 Task: Create a due date automation trigger when advanced on, on the monday after a card is due add fields with custom field "Resume" set to a date not in this week at 11:00 AM.
Action: Mouse moved to (988, 290)
Screenshot: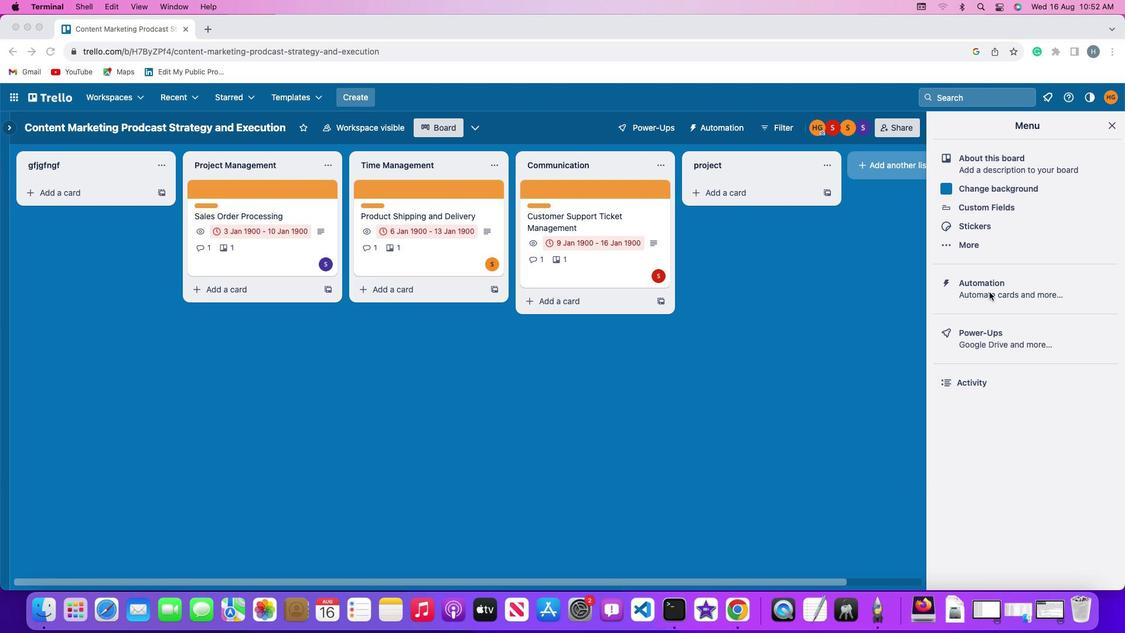 
Action: Mouse pressed left at (988, 290)
Screenshot: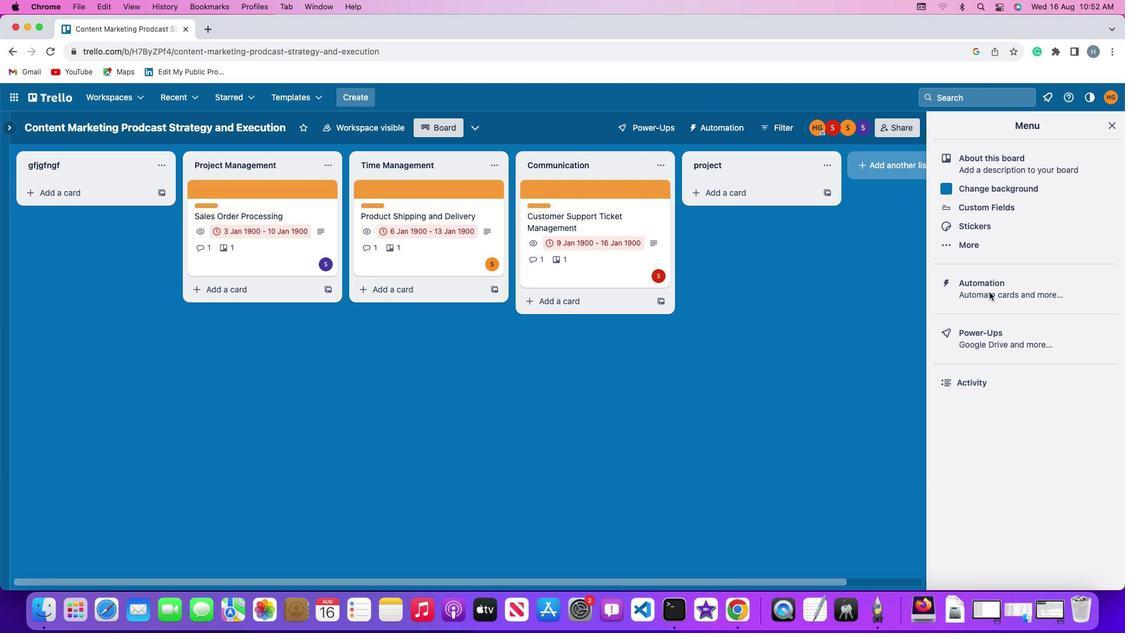 
Action: Mouse pressed left at (988, 290)
Screenshot: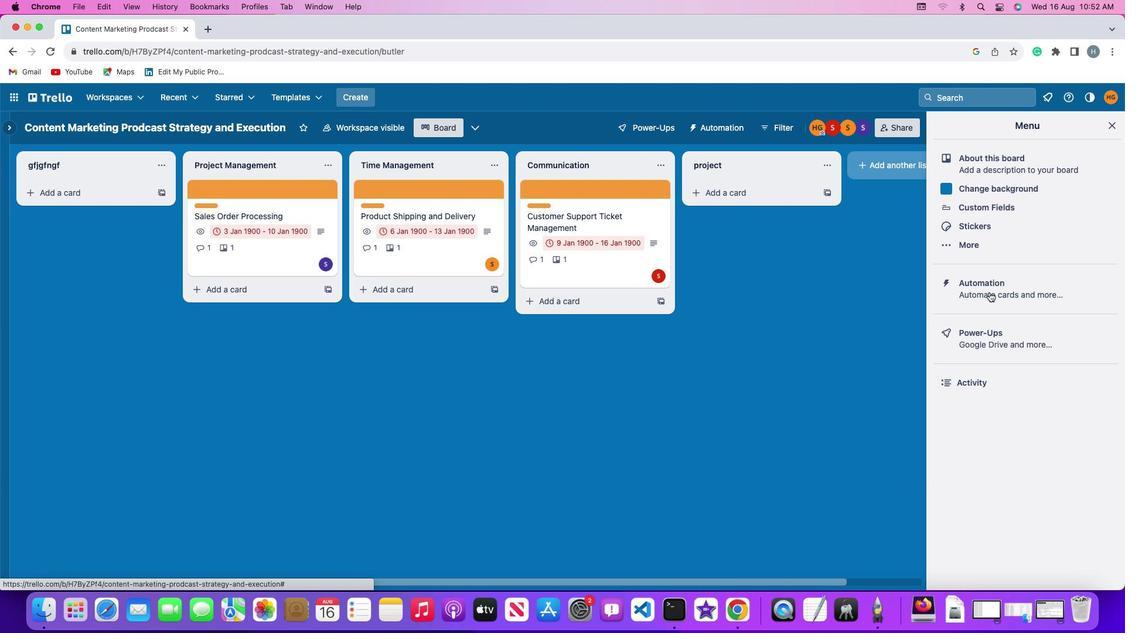 
Action: Mouse moved to (66, 279)
Screenshot: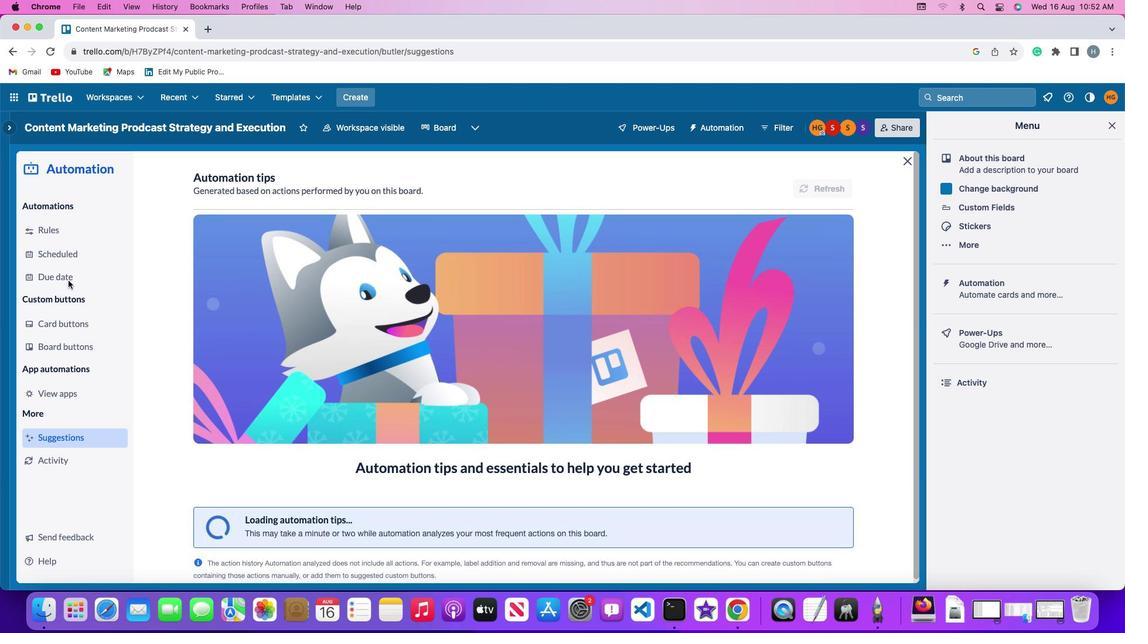 
Action: Mouse pressed left at (66, 279)
Screenshot: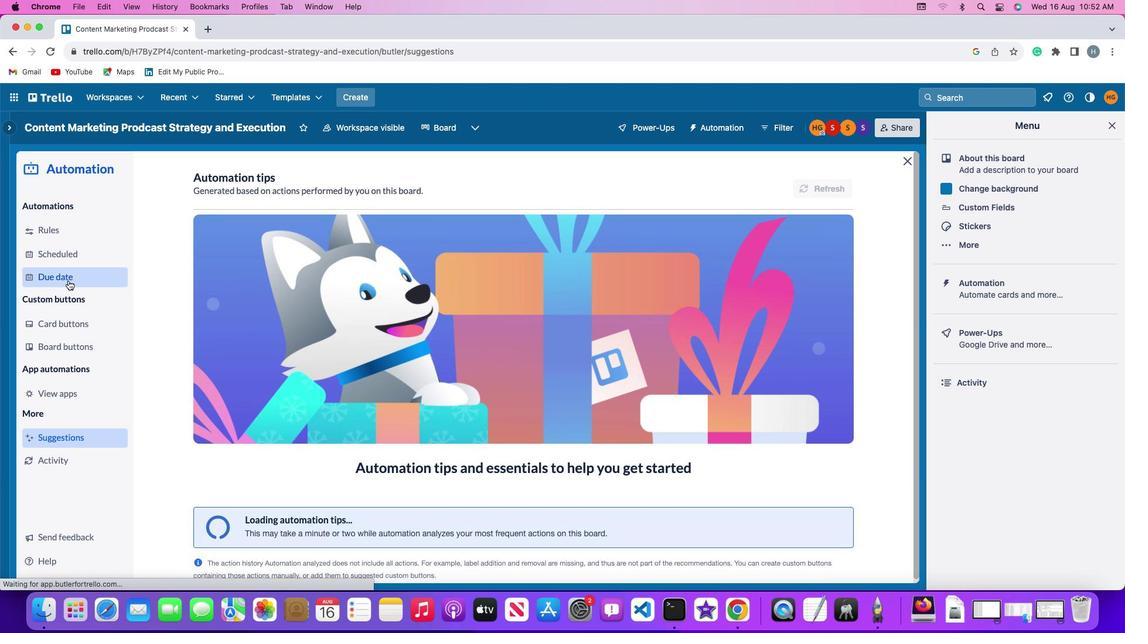 
Action: Mouse moved to (786, 175)
Screenshot: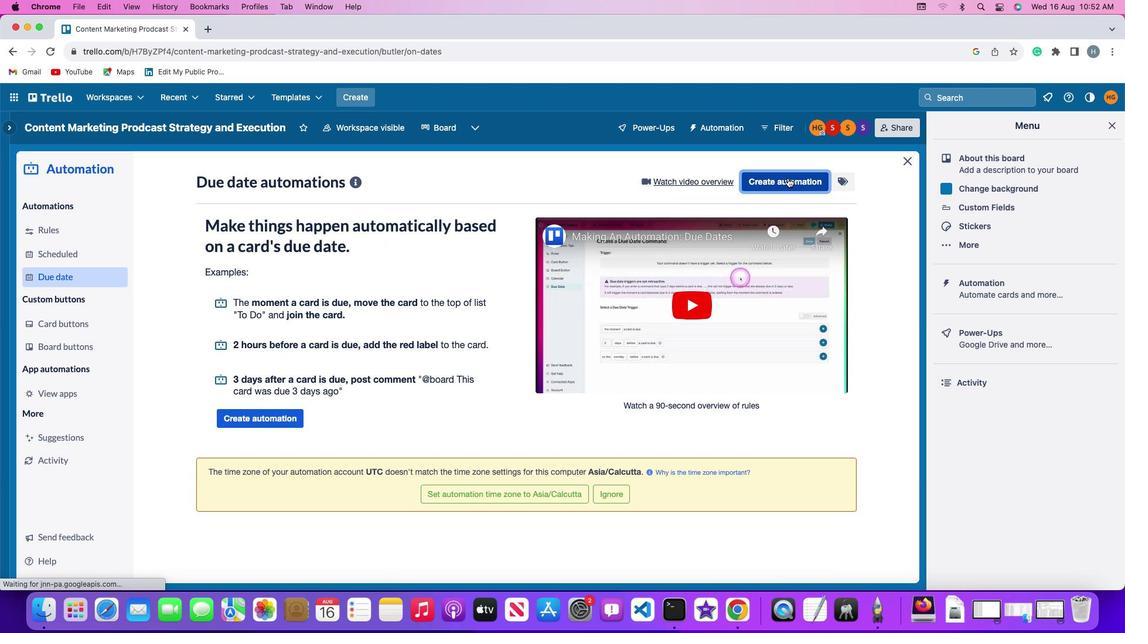 
Action: Mouse pressed left at (786, 175)
Screenshot: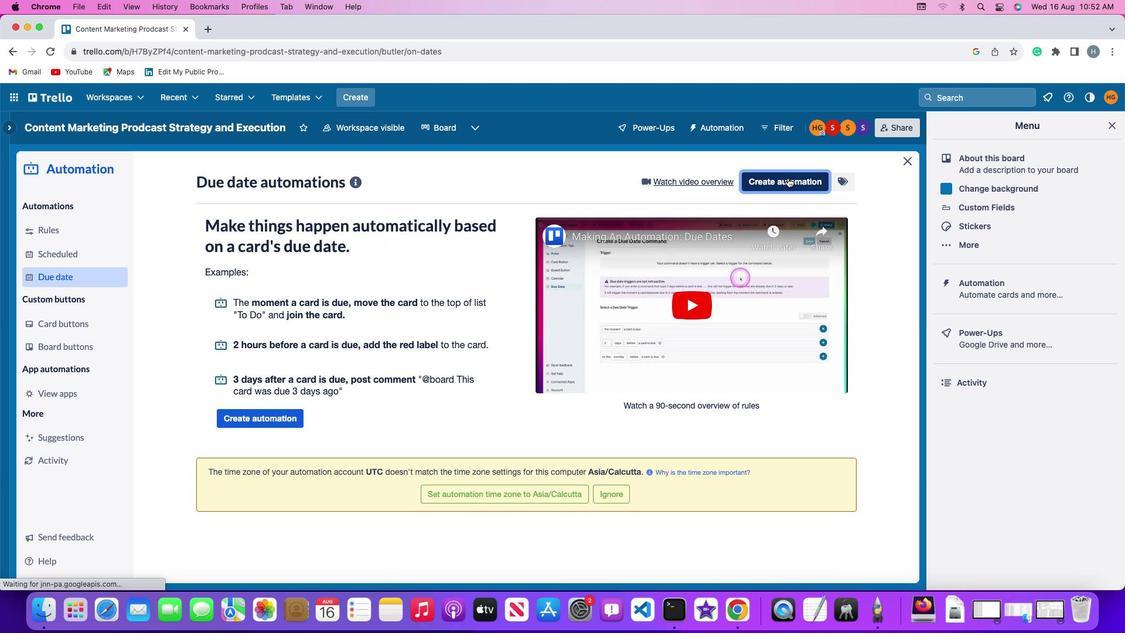 
Action: Mouse moved to (231, 298)
Screenshot: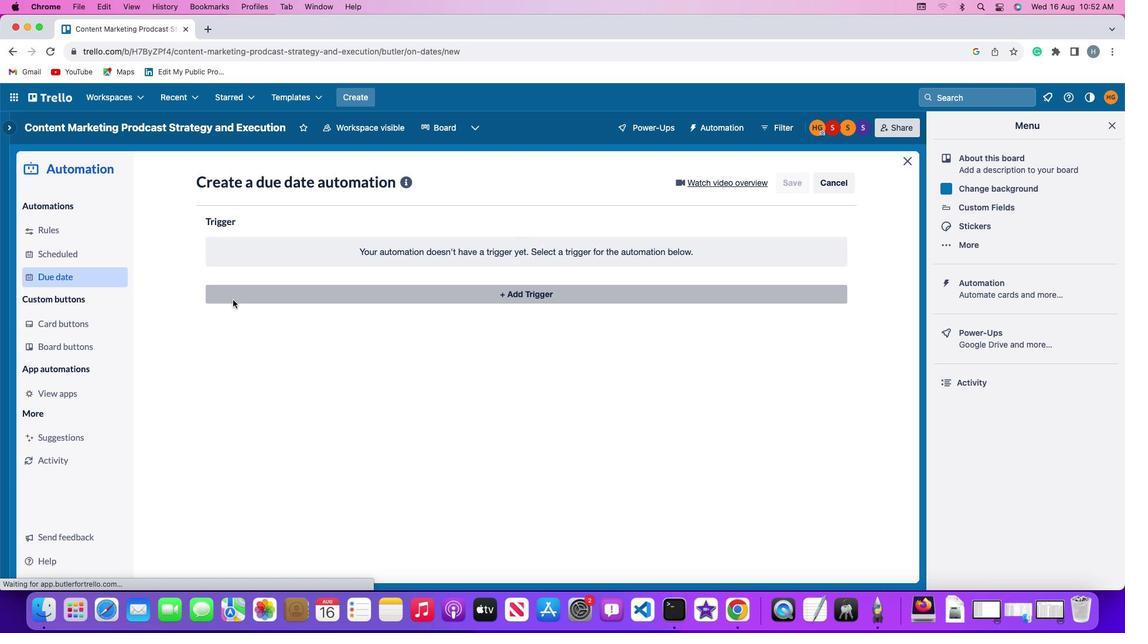 
Action: Mouse pressed left at (231, 298)
Screenshot: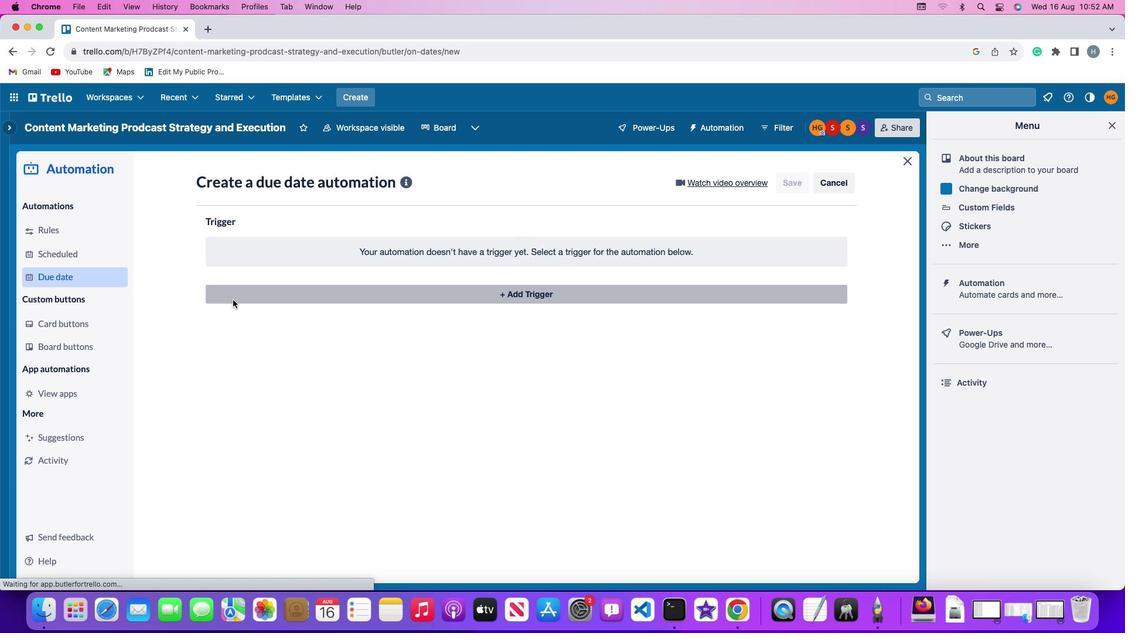 
Action: Mouse moved to (258, 515)
Screenshot: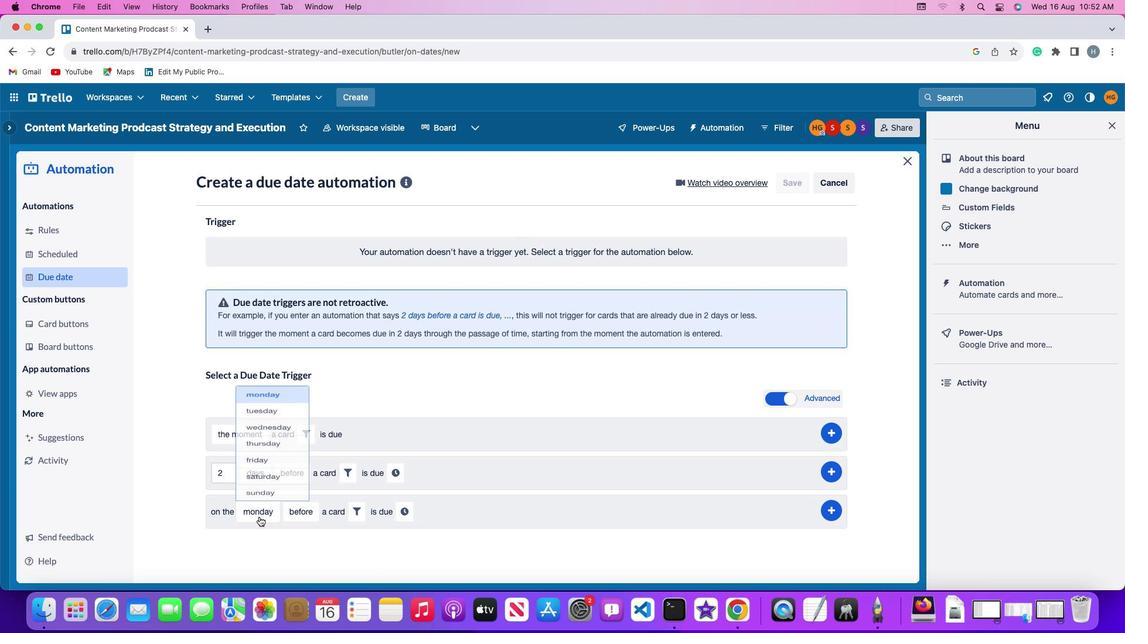 
Action: Mouse pressed left at (258, 515)
Screenshot: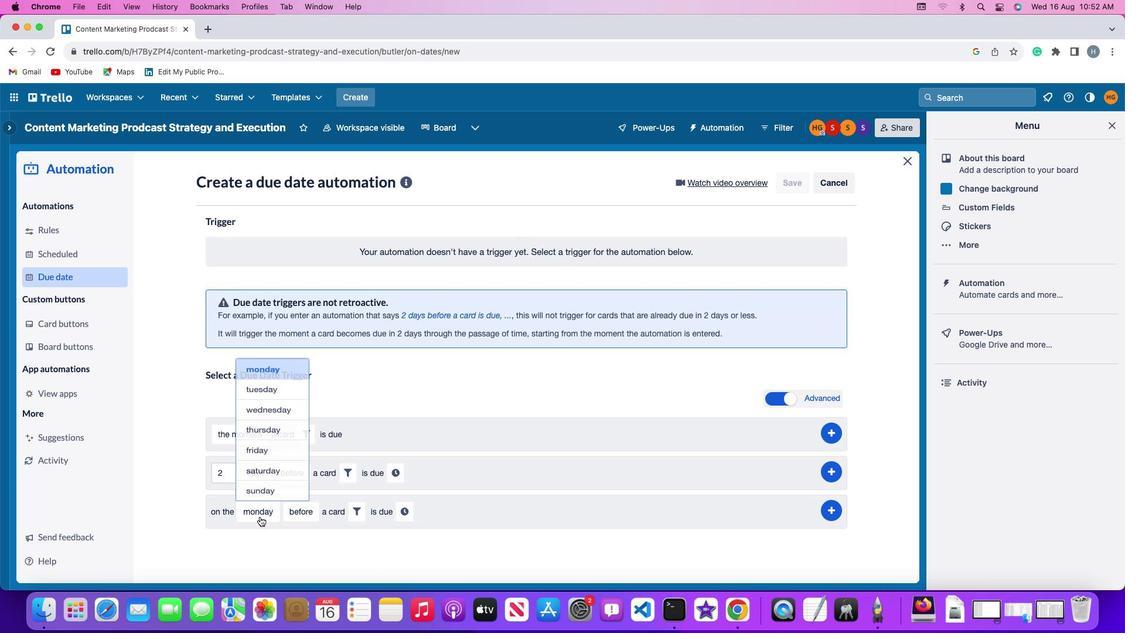 
Action: Mouse moved to (265, 343)
Screenshot: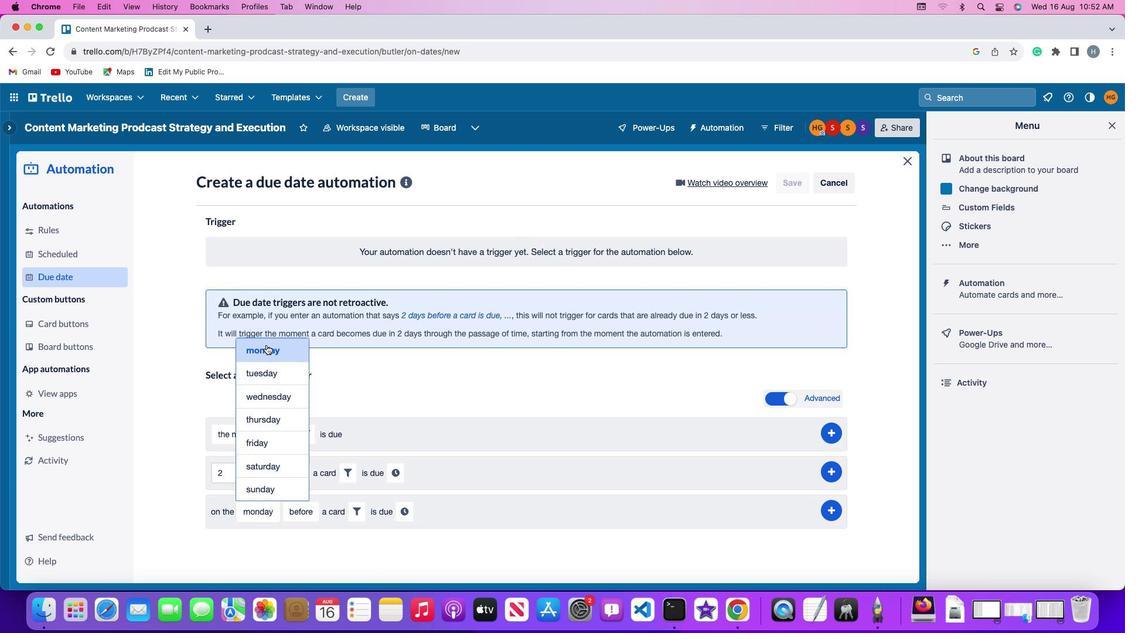 
Action: Mouse pressed left at (265, 343)
Screenshot: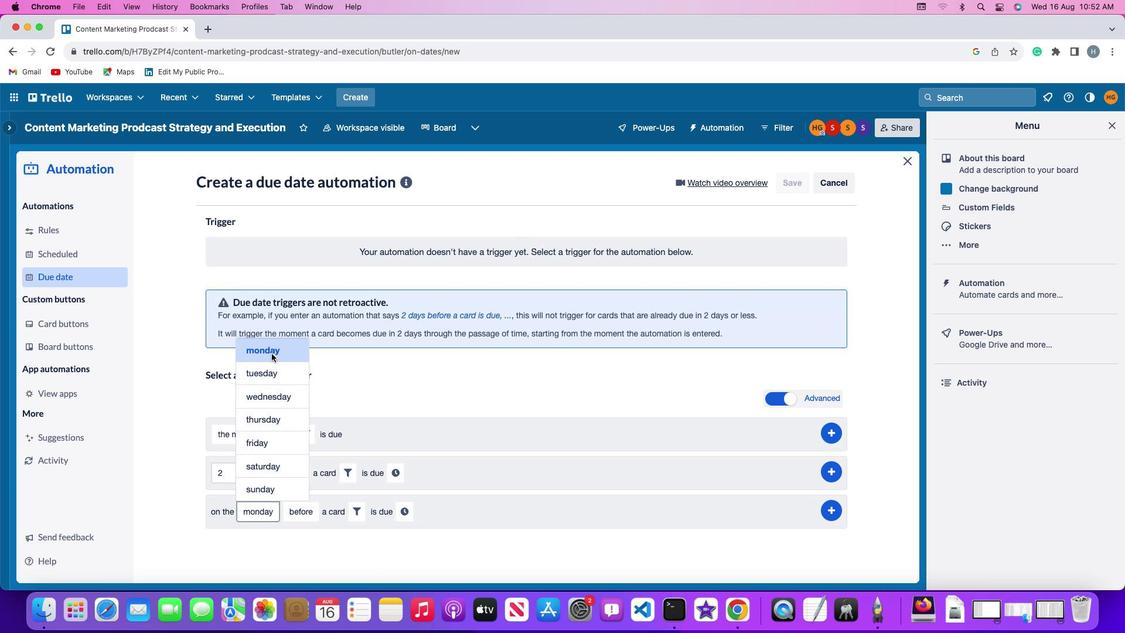 
Action: Mouse moved to (306, 503)
Screenshot: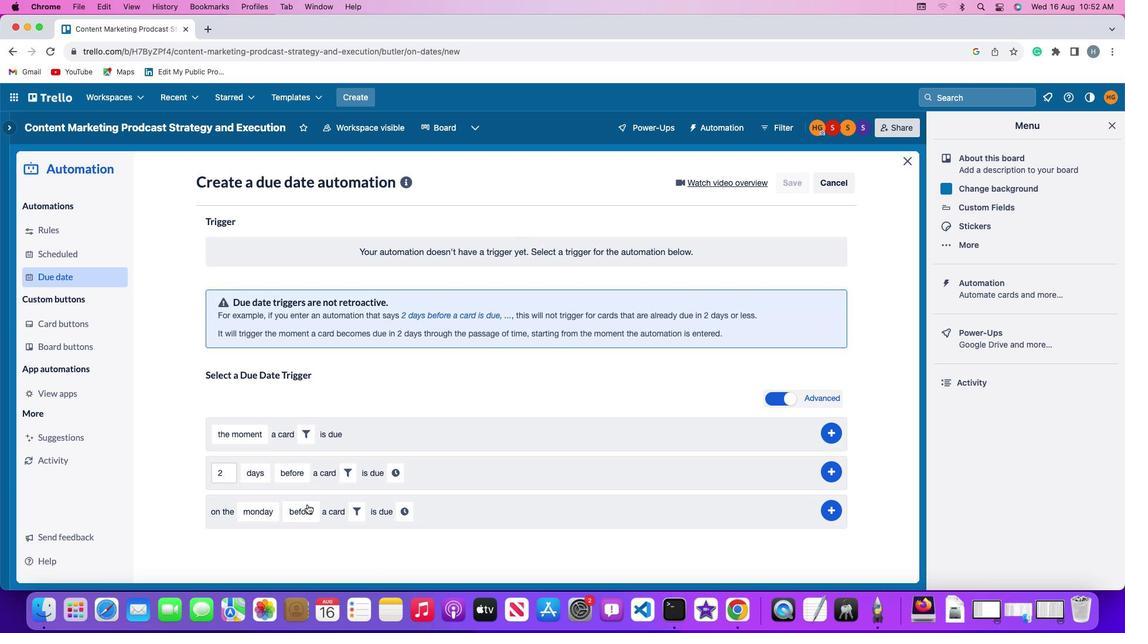 
Action: Mouse pressed left at (306, 503)
Screenshot: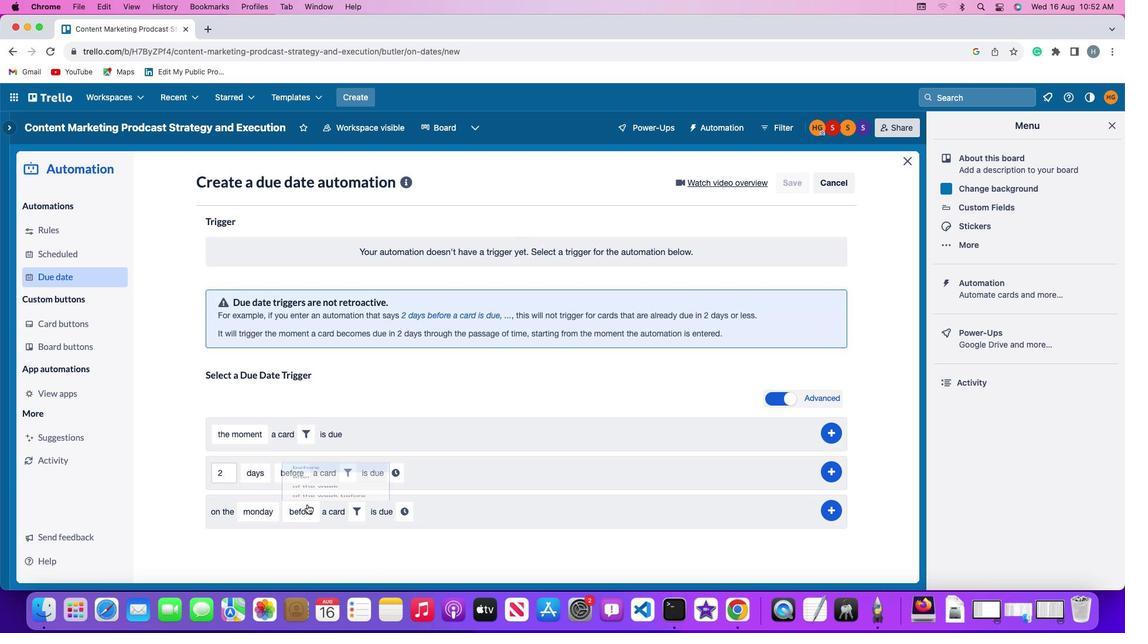 
Action: Mouse moved to (321, 442)
Screenshot: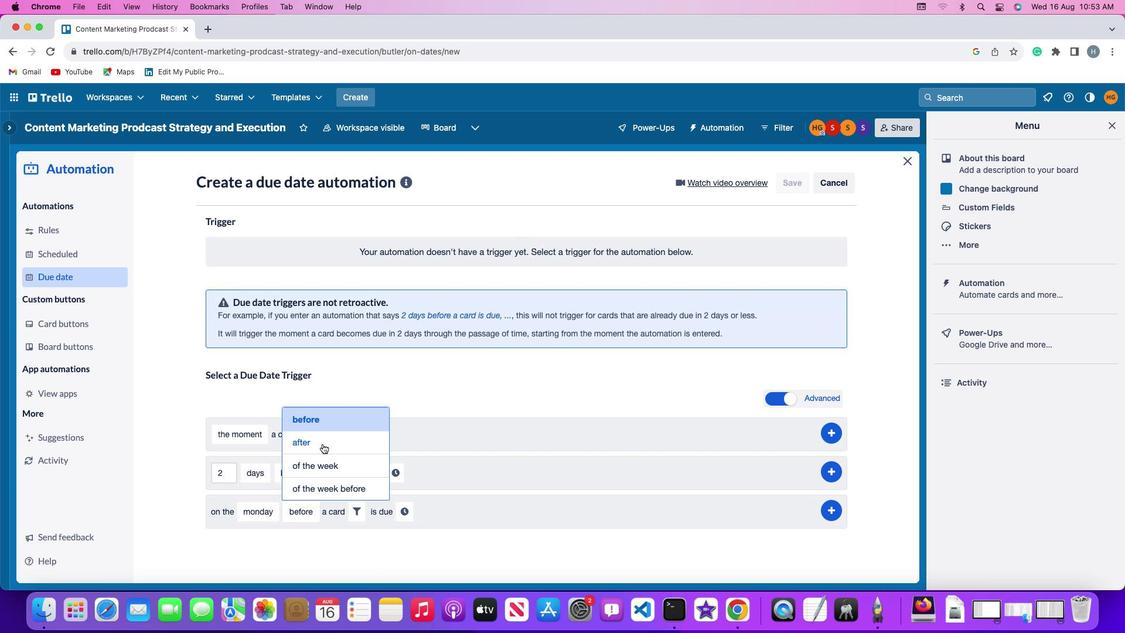 
Action: Mouse pressed left at (321, 442)
Screenshot: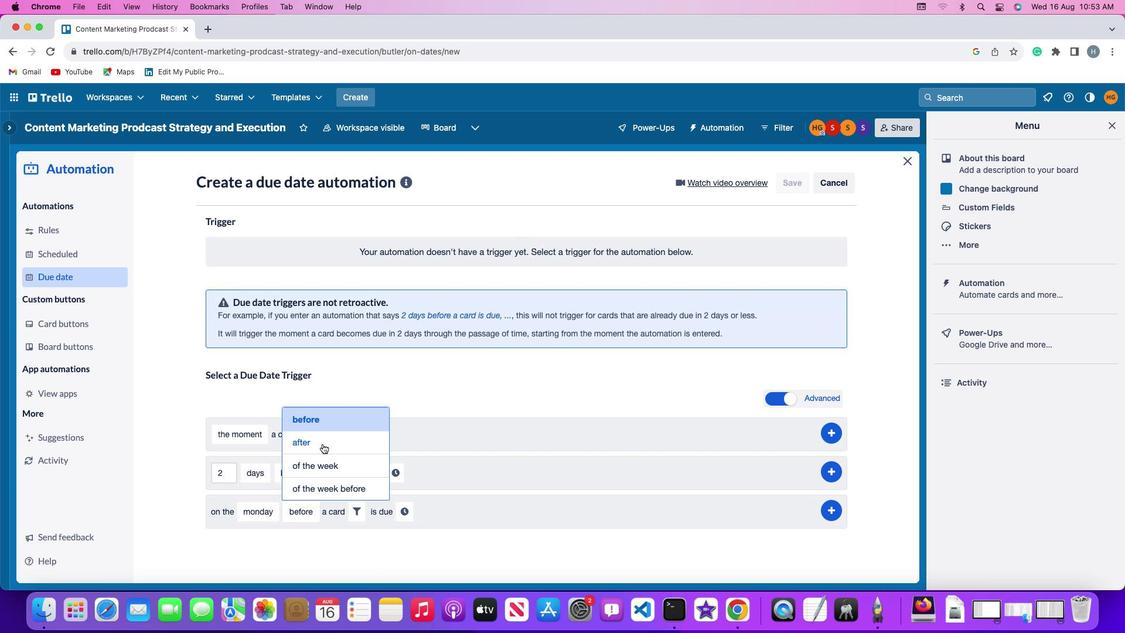 
Action: Mouse moved to (348, 511)
Screenshot: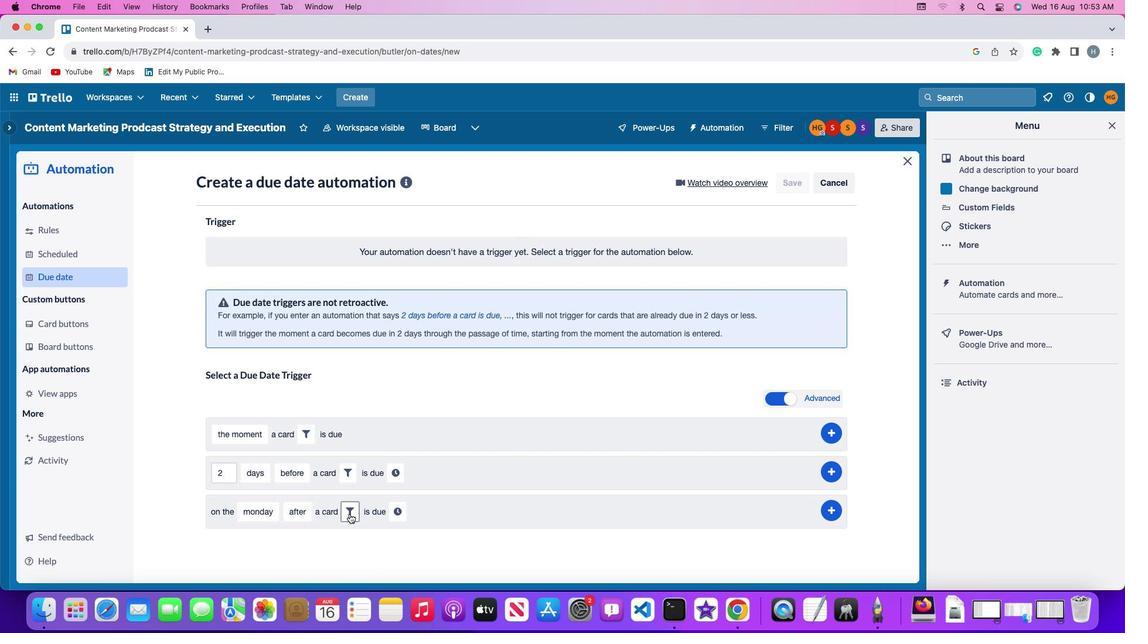 
Action: Mouse pressed left at (348, 511)
Screenshot: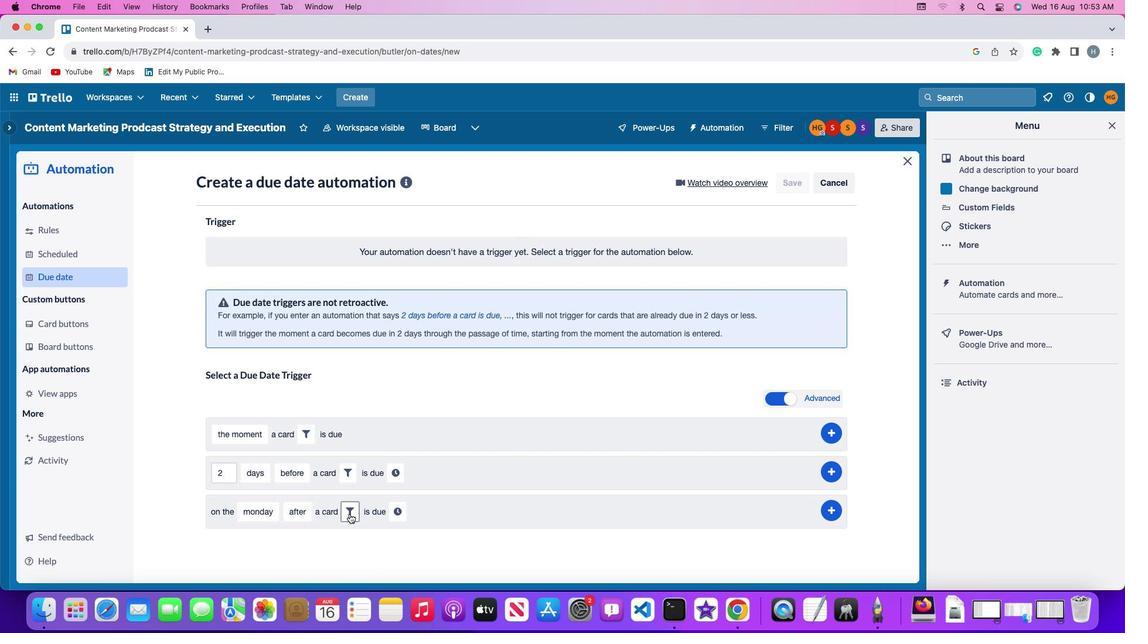 
Action: Mouse moved to (536, 553)
Screenshot: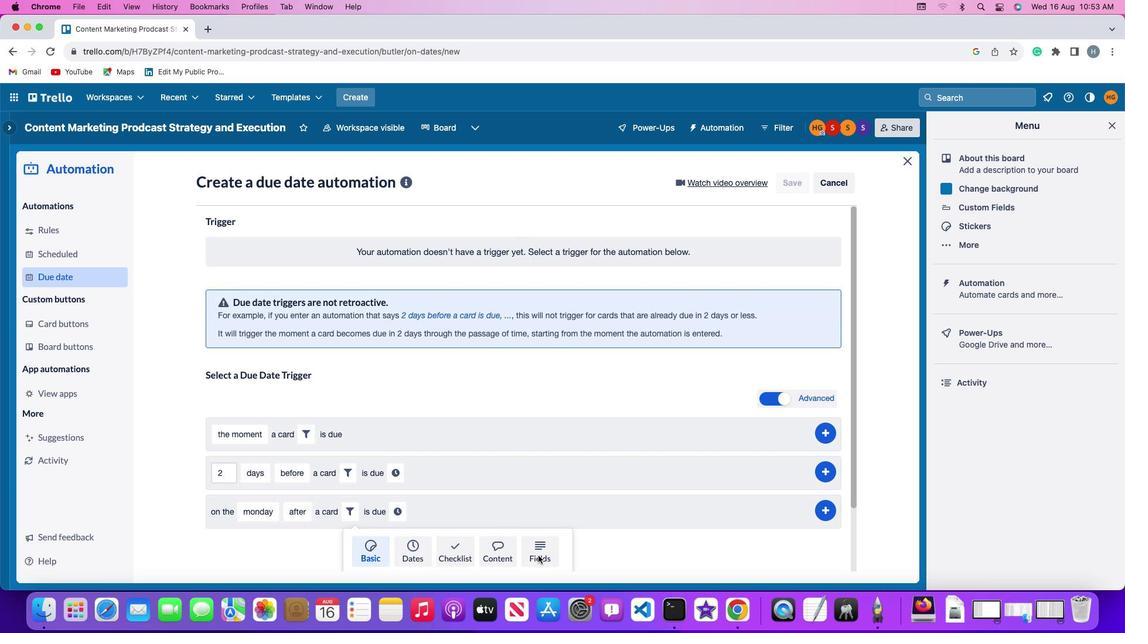 
Action: Mouse pressed left at (536, 553)
Screenshot: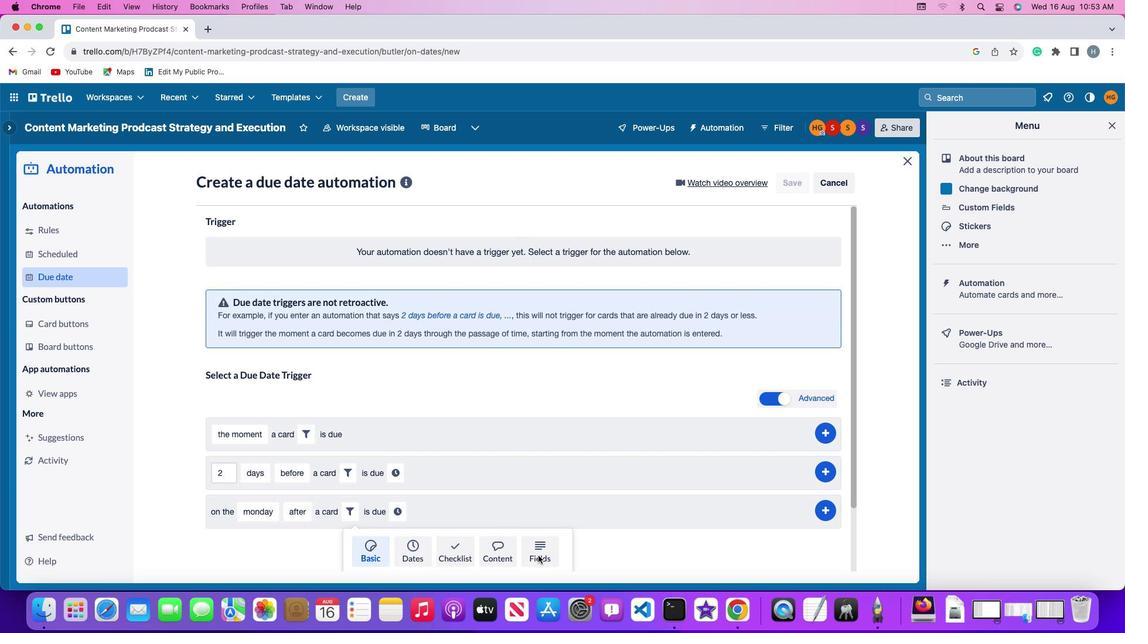 
Action: Mouse moved to (309, 548)
Screenshot: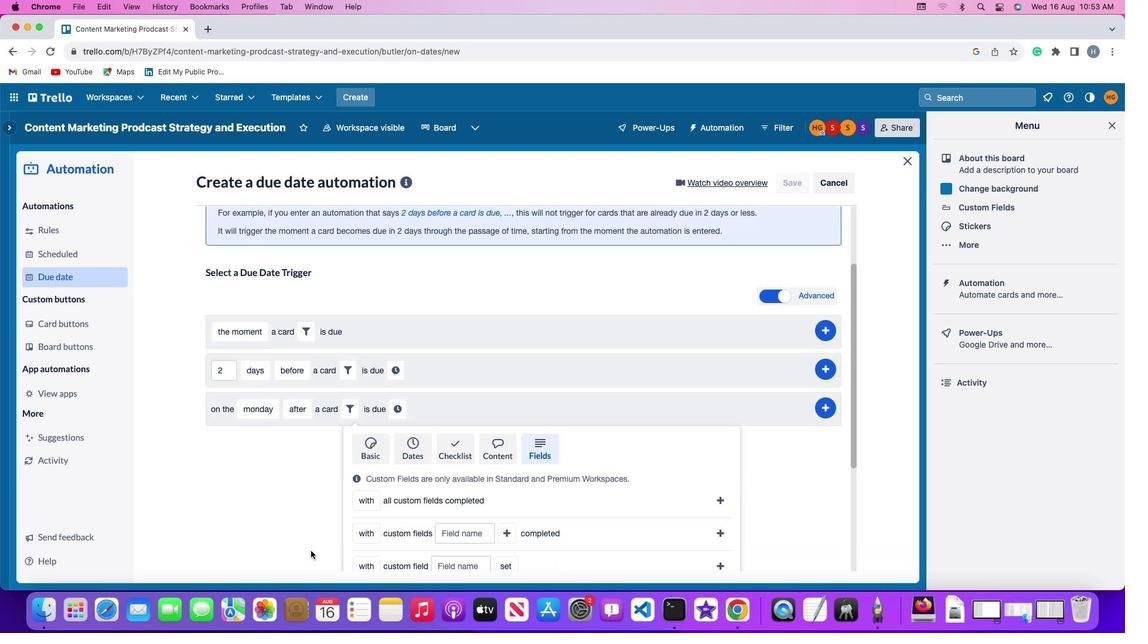 
Action: Mouse scrolled (309, 548) with delta (-1, -1)
Screenshot: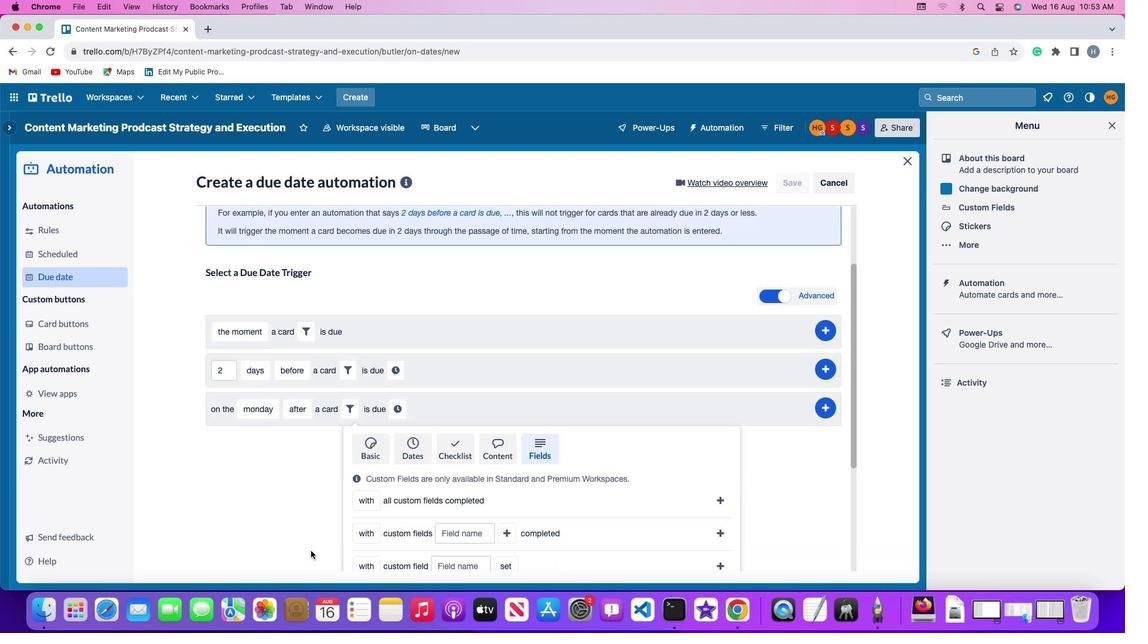
Action: Mouse scrolled (309, 548) with delta (-1, -1)
Screenshot: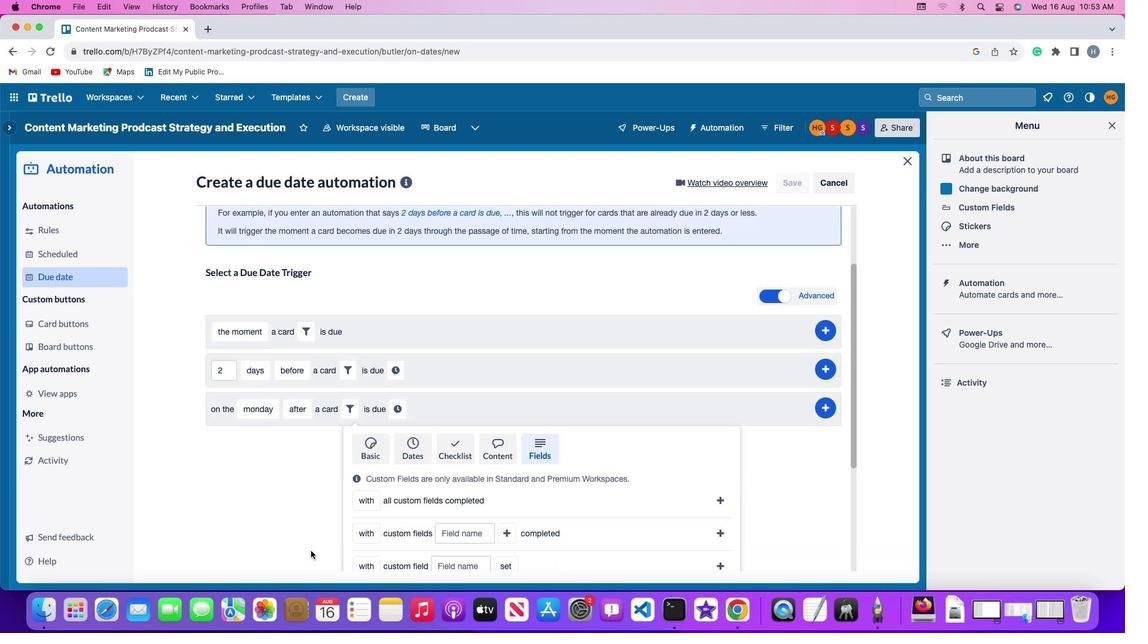 
Action: Mouse scrolled (309, 548) with delta (-1, -2)
Screenshot: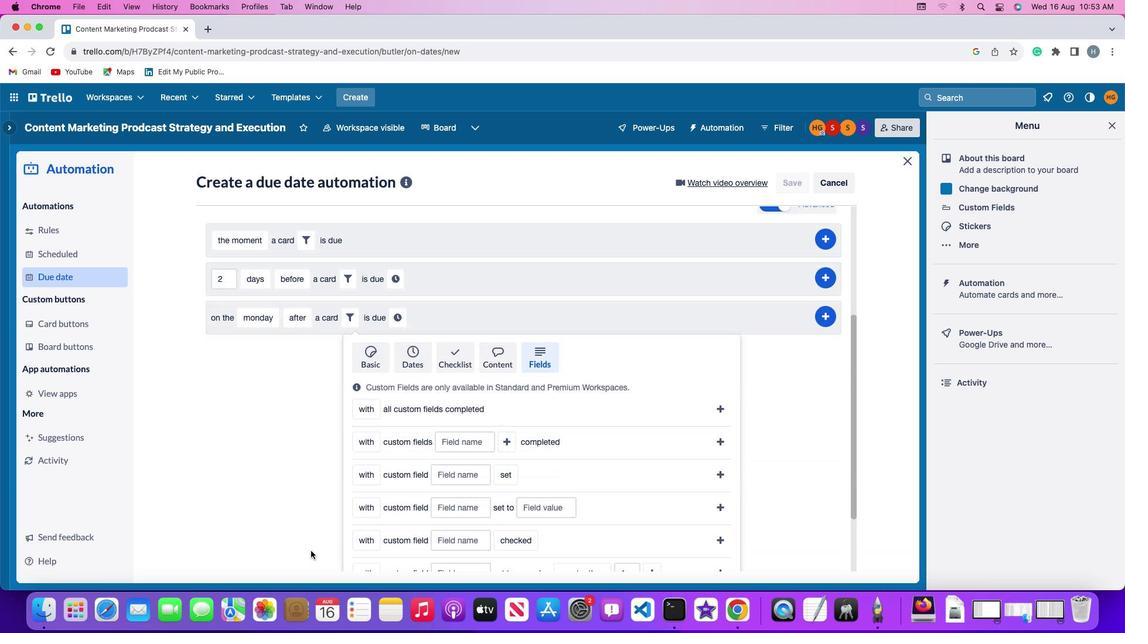 
Action: Mouse scrolled (309, 548) with delta (-1, -4)
Screenshot: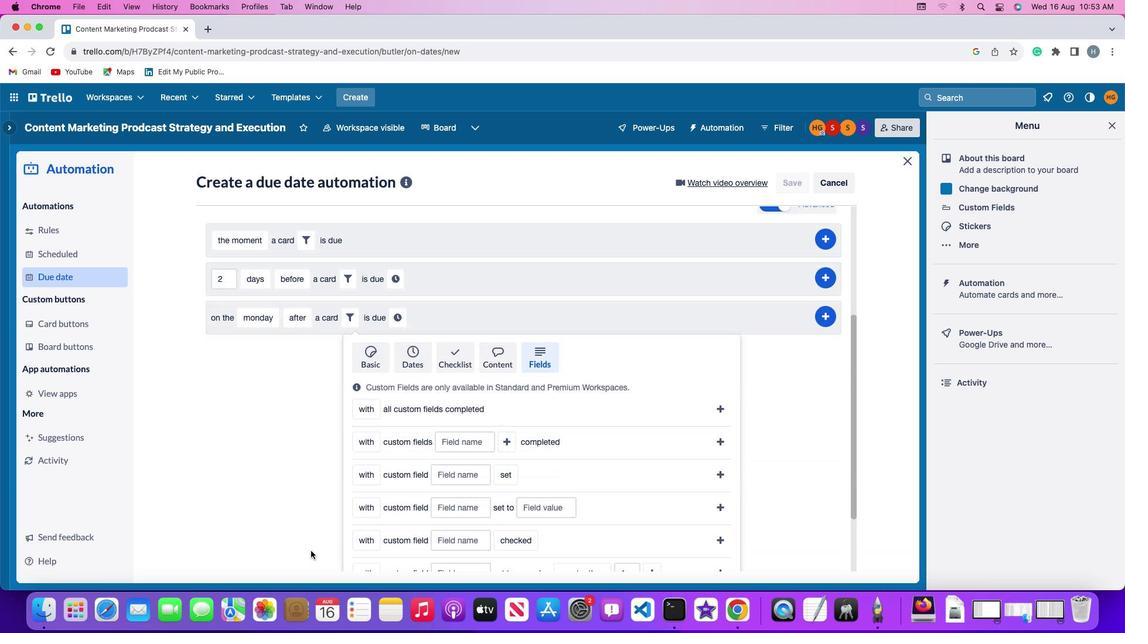 
Action: Mouse scrolled (309, 548) with delta (-1, -4)
Screenshot: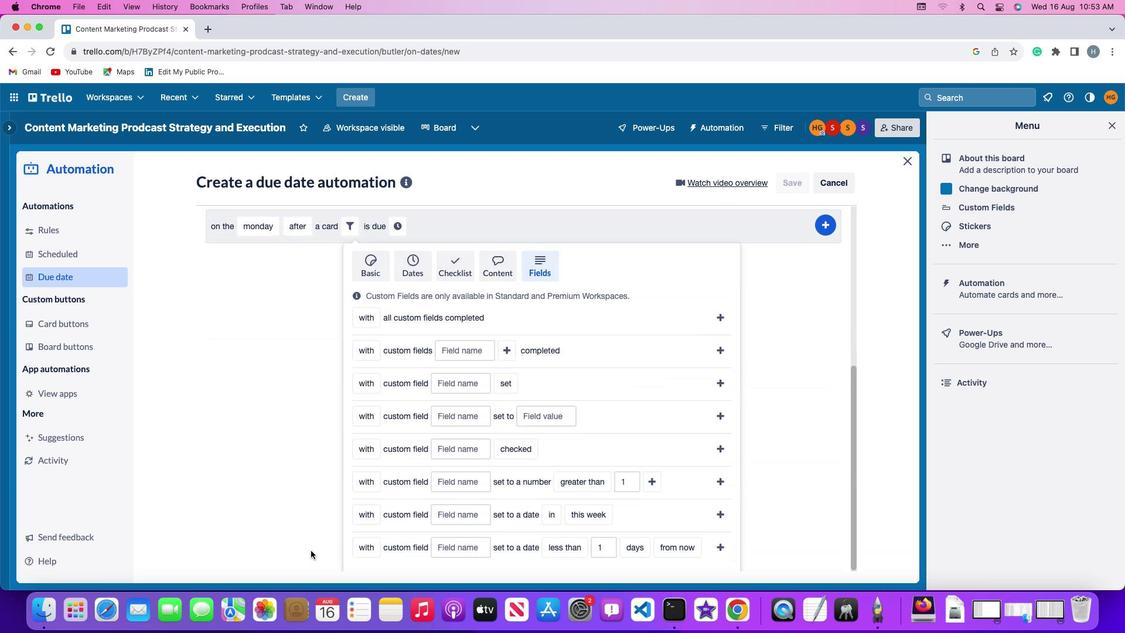 
Action: Mouse scrolled (309, 548) with delta (-1, -1)
Screenshot: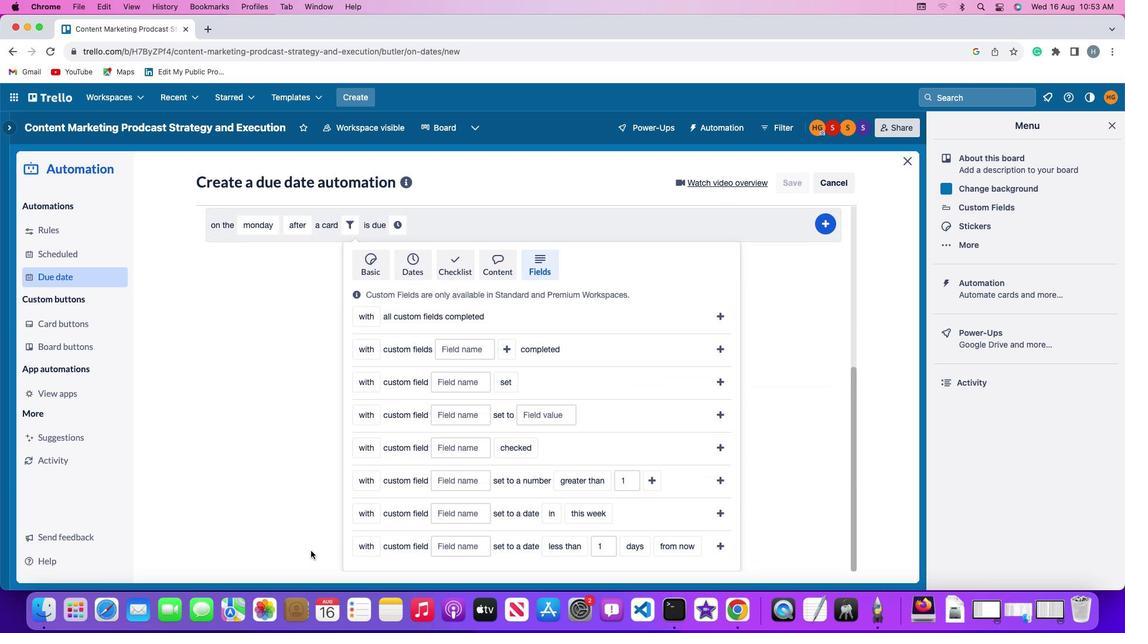 
Action: Mouse scrolled (309, 548) with delta (-1, -1)
Screenshot: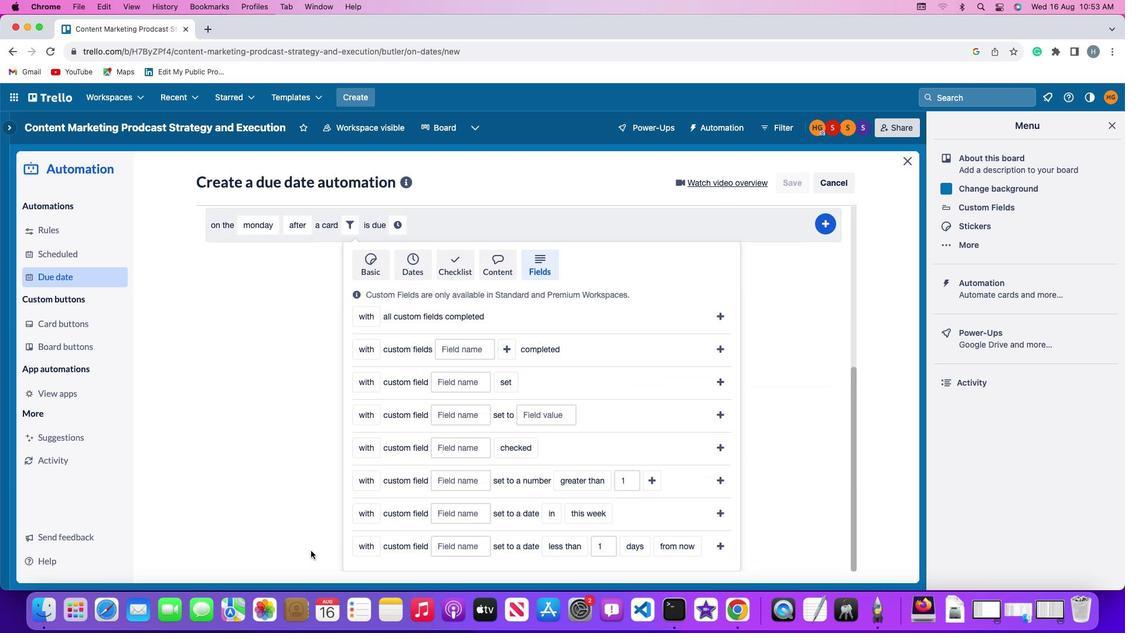 
Action: Mouse scrolled (309, 548) with delta (-1, -2)
Screenshot: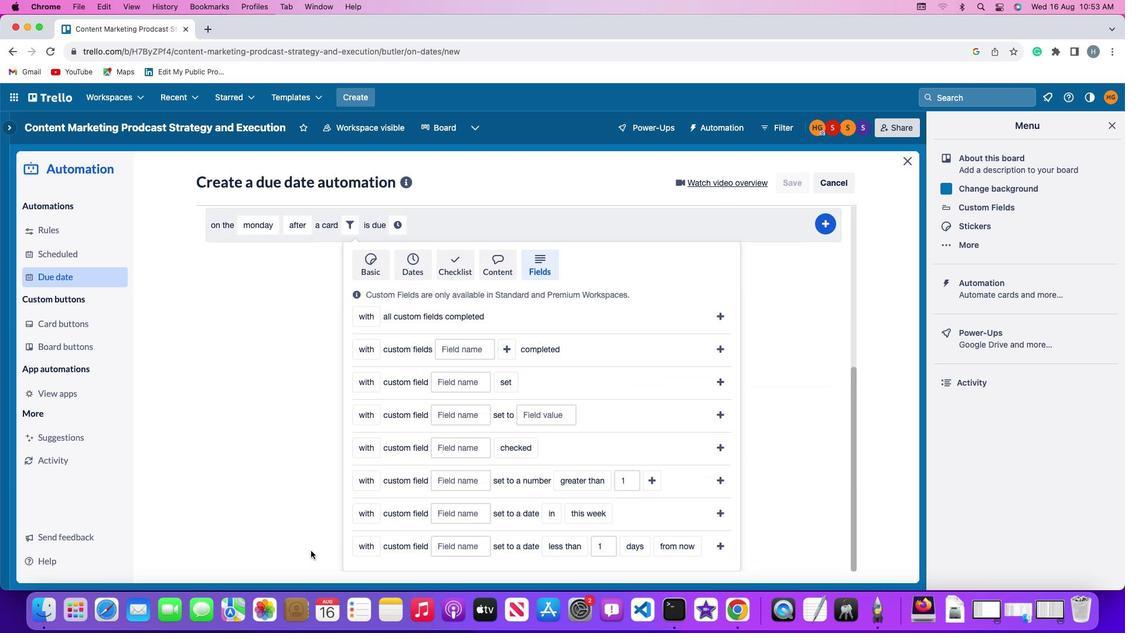 
Action: Mouse scrolled (309, 548) with delta (-1, -3)
Screenshot: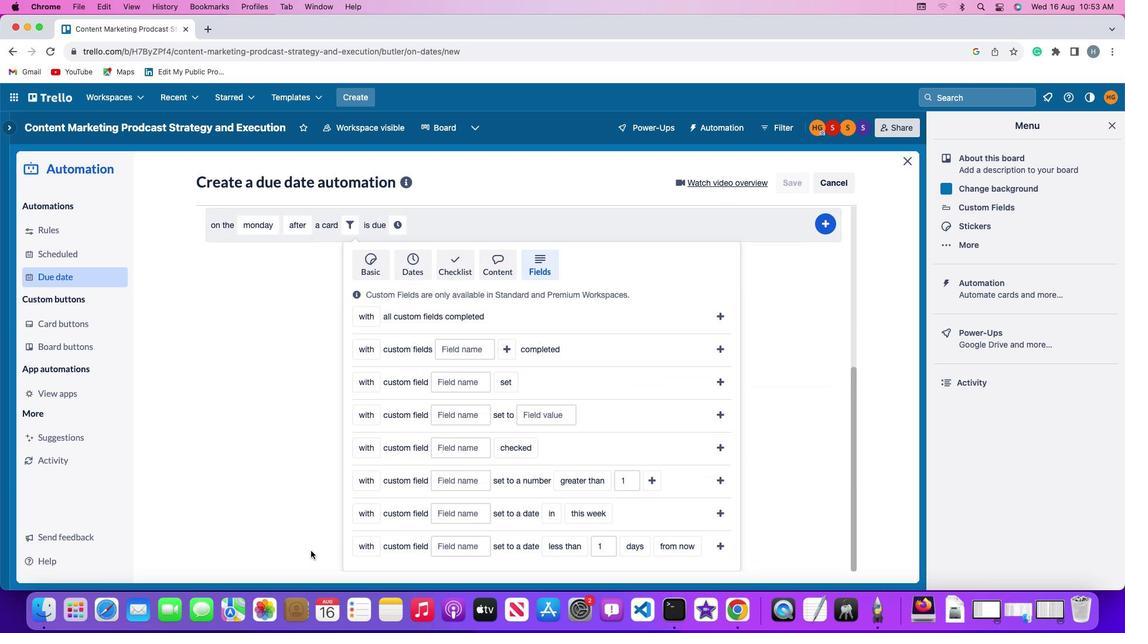 
Action: Mouse scrolled (309, 548) with delta (-1, -1)
Screenshot: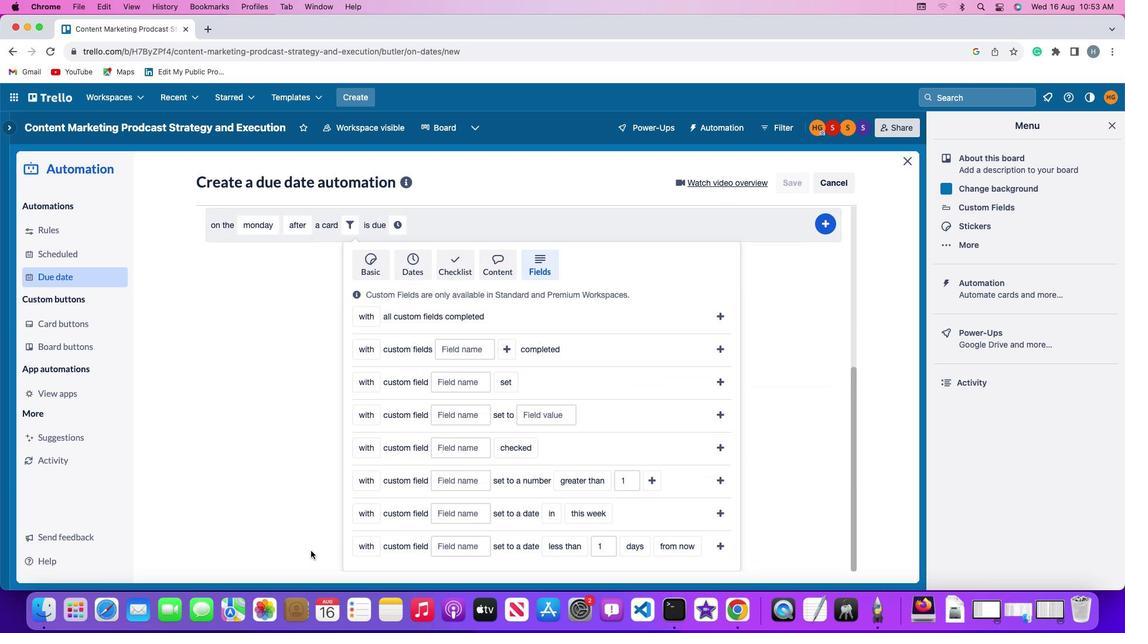 
Action: Mouse scrolled (309, 548) with delta (-1, -1)
Screenshot: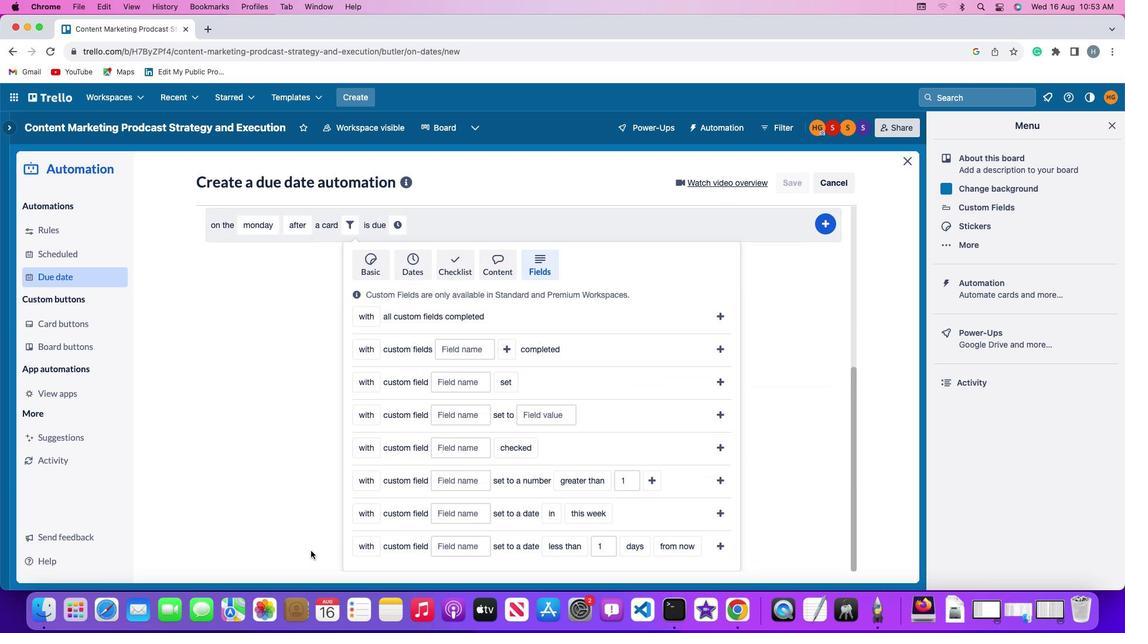 
Action: Mouse scrolled (309, 548) with delta (-1, -2)
Screenshot: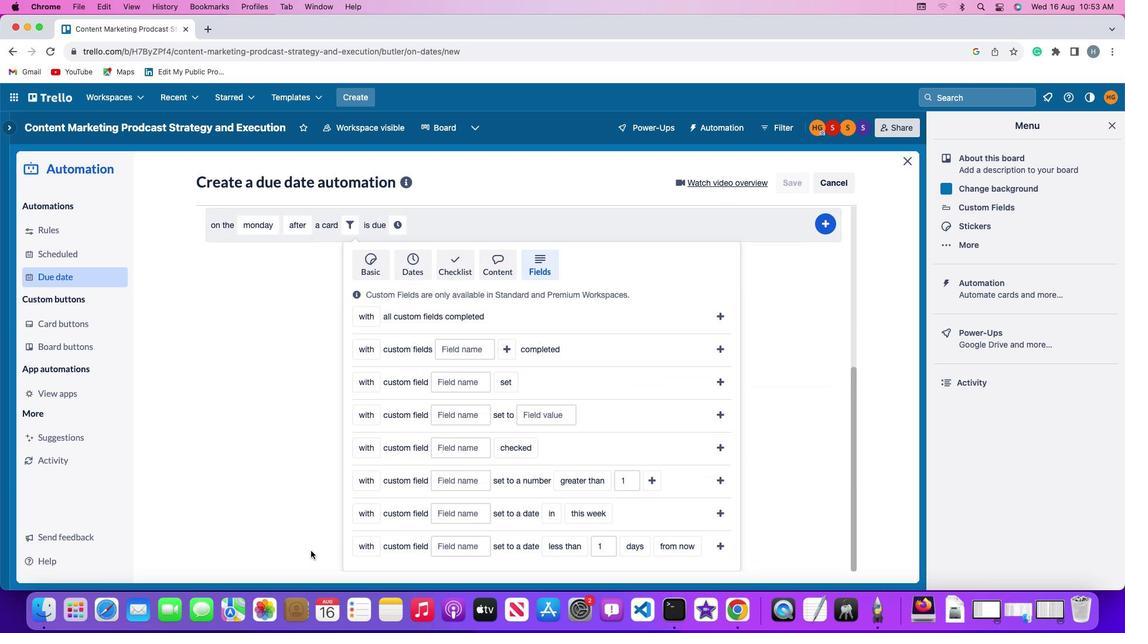 
Action: Mouse moved to (373, 509)
Screenshot: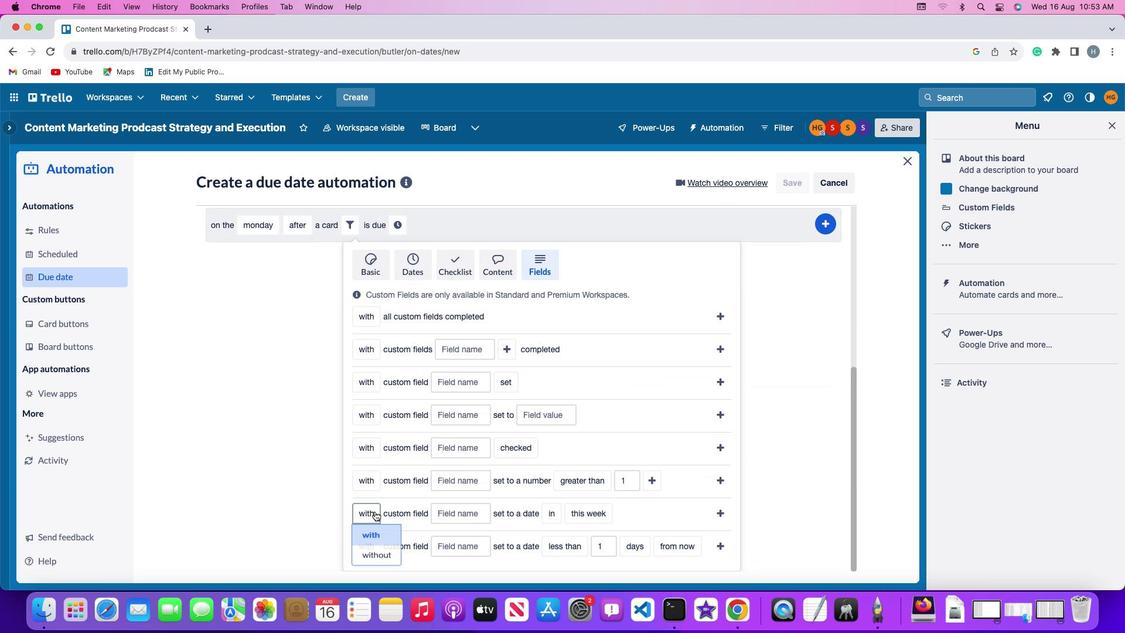 
Action: Mouse pressed left at (373, 509)
Screenshot: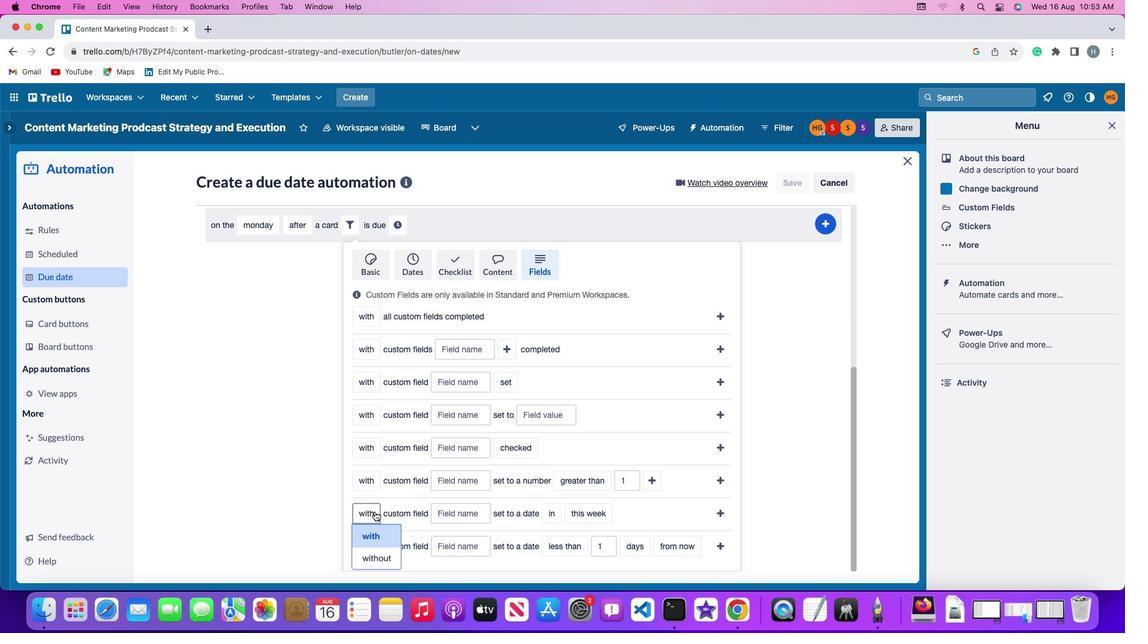 
Action: Mouse moved to (371, 534)
Screenshot: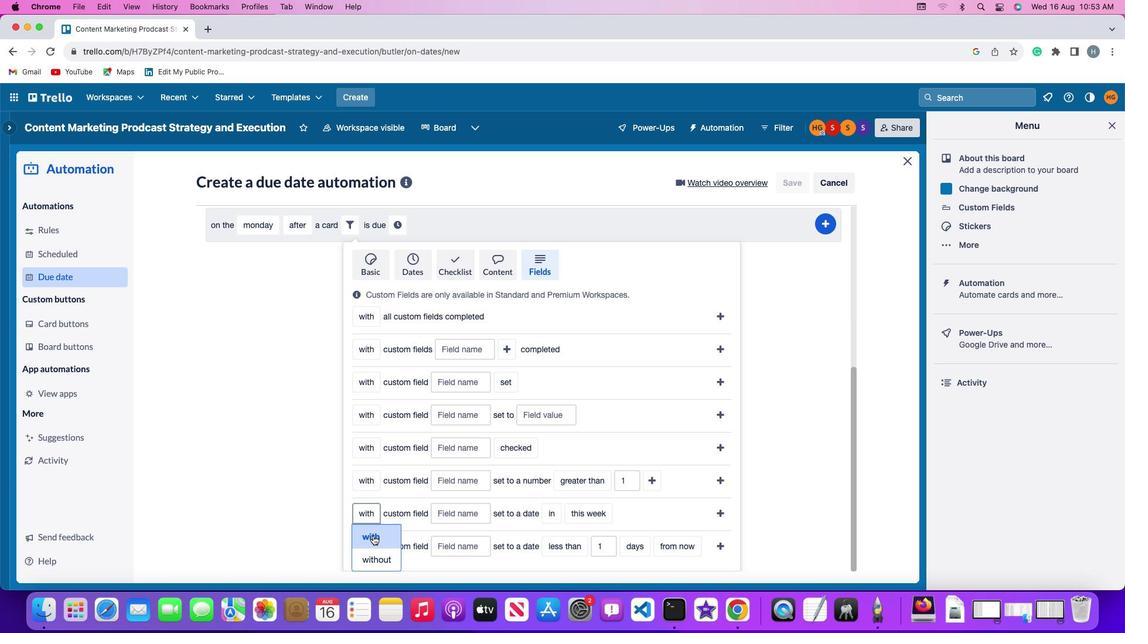 
Action: Mouse pressed left at (371, 534)
Screenshot: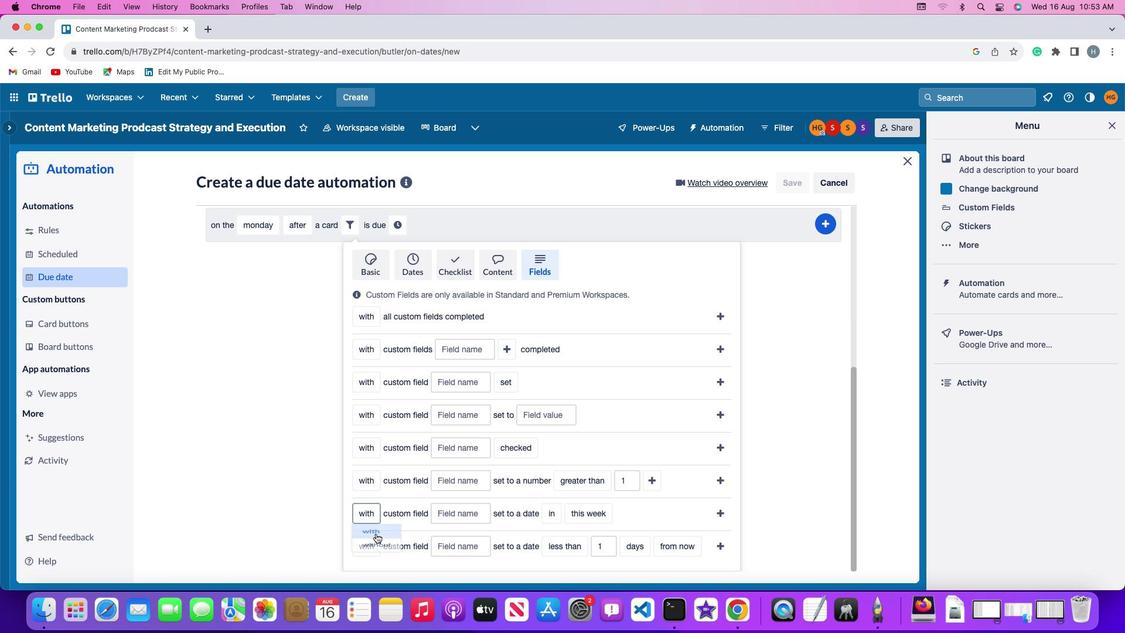 
Action: Mouse moved to (442, 516)
Screenshot: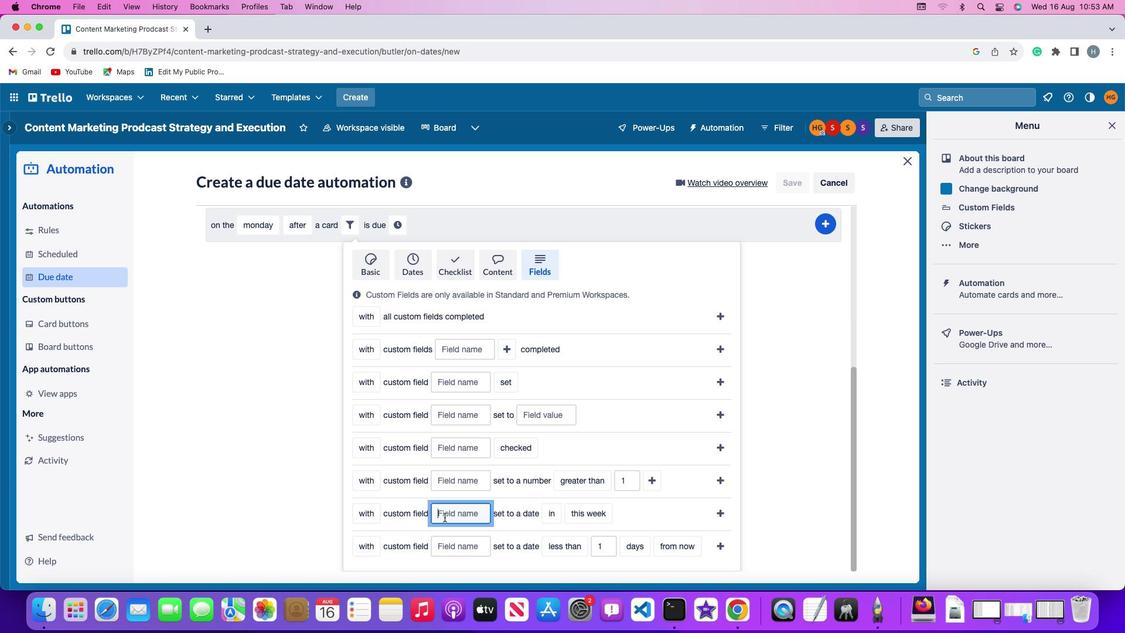 
Action: Mouse pressed left at (442, 516)
Screenshot: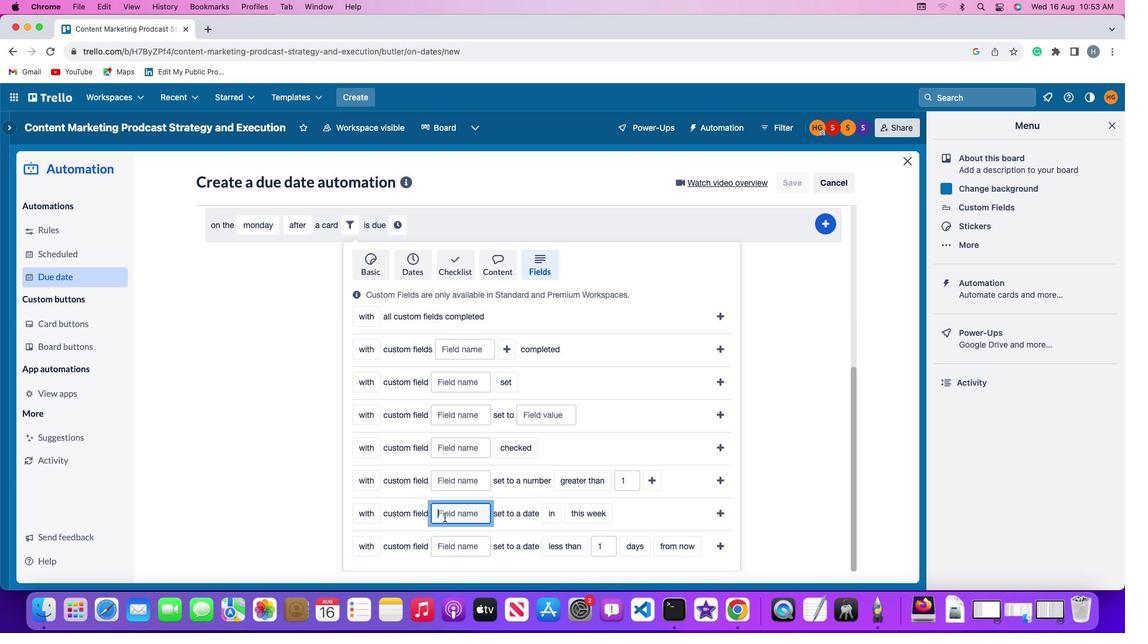 
Action: Key pressed Key.shift'R''e''s''u''m''e'
Screenshot: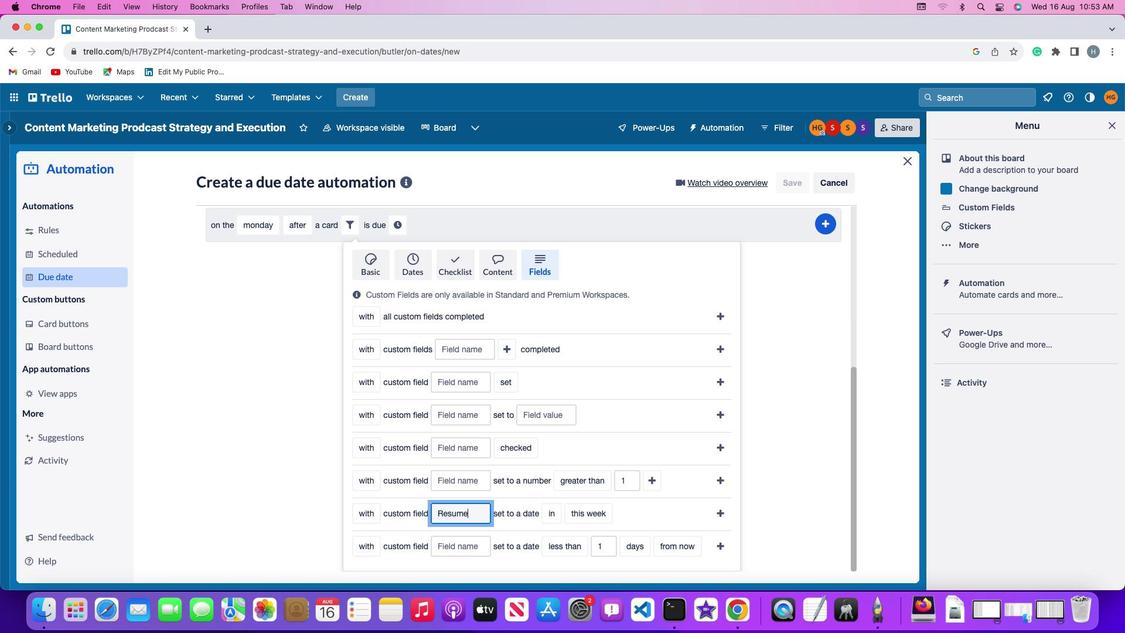 
Action: Mouse moved to (555, 555)
Screenshot: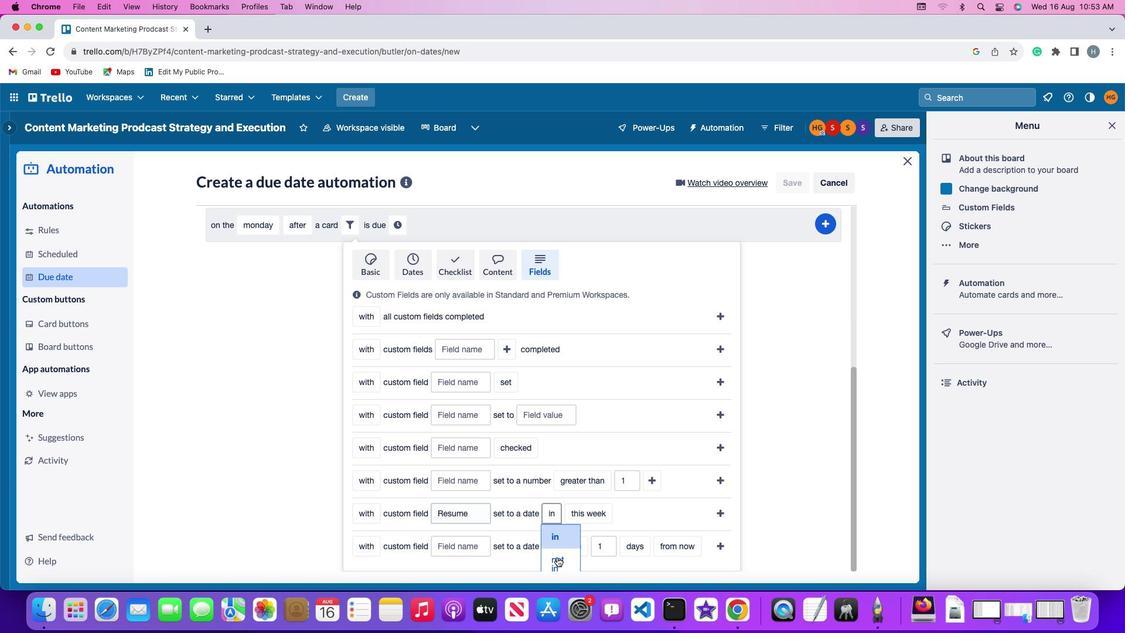 
Action: Mouse pressed left at (555, 555)
Screenshot: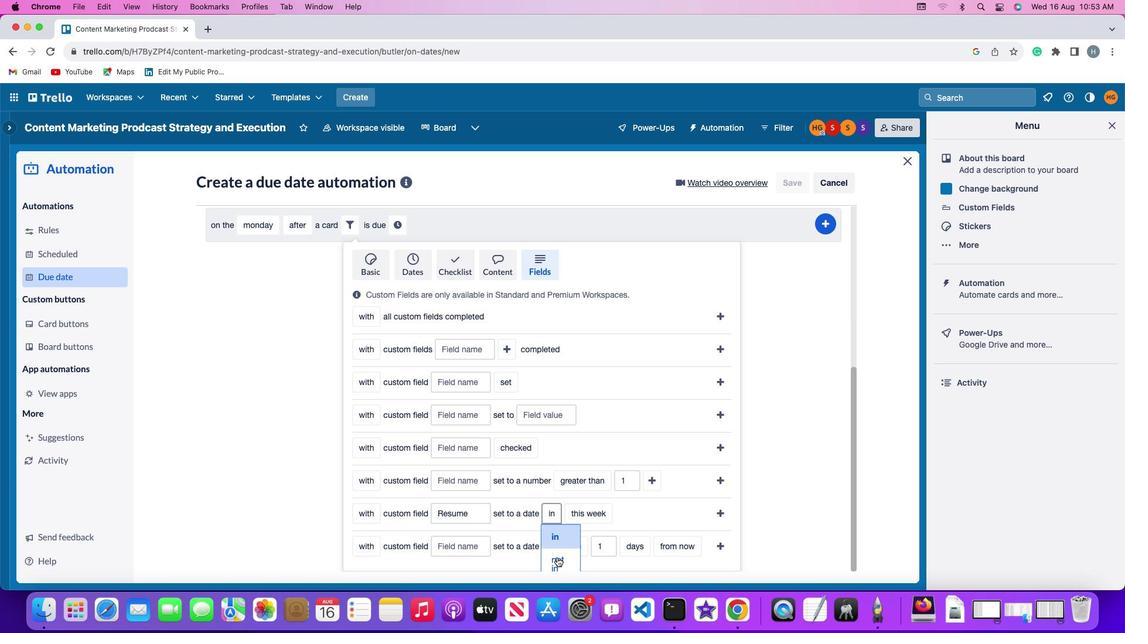 
Action: Mouse moved to (595, 510)
Screenshot: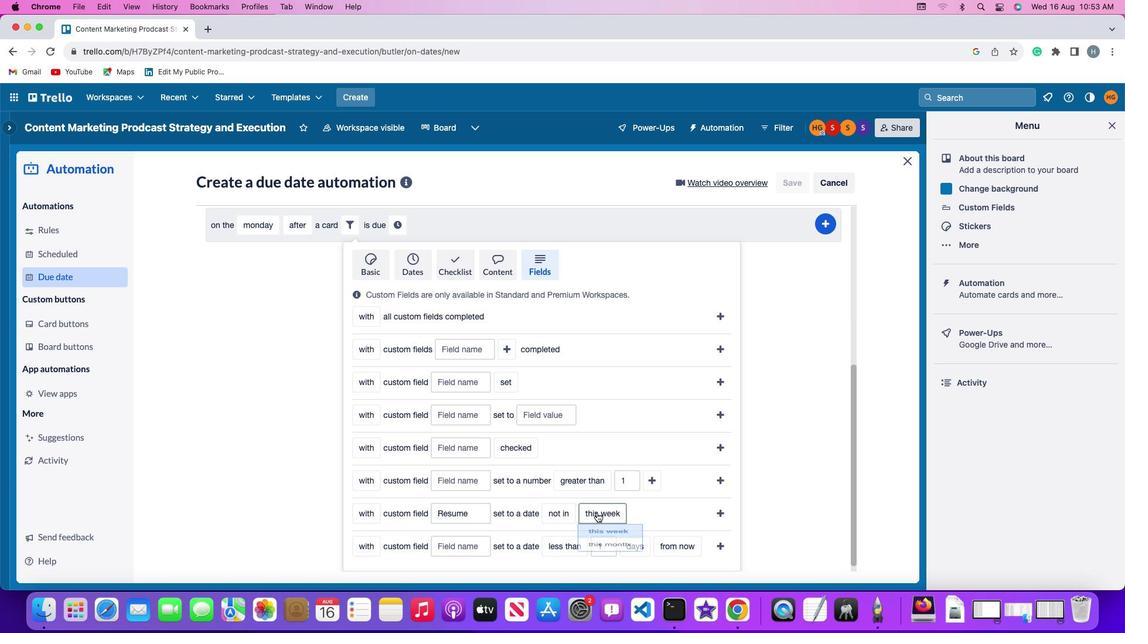 
Action: Mouse pressed left at (595, 510)
Screenshot: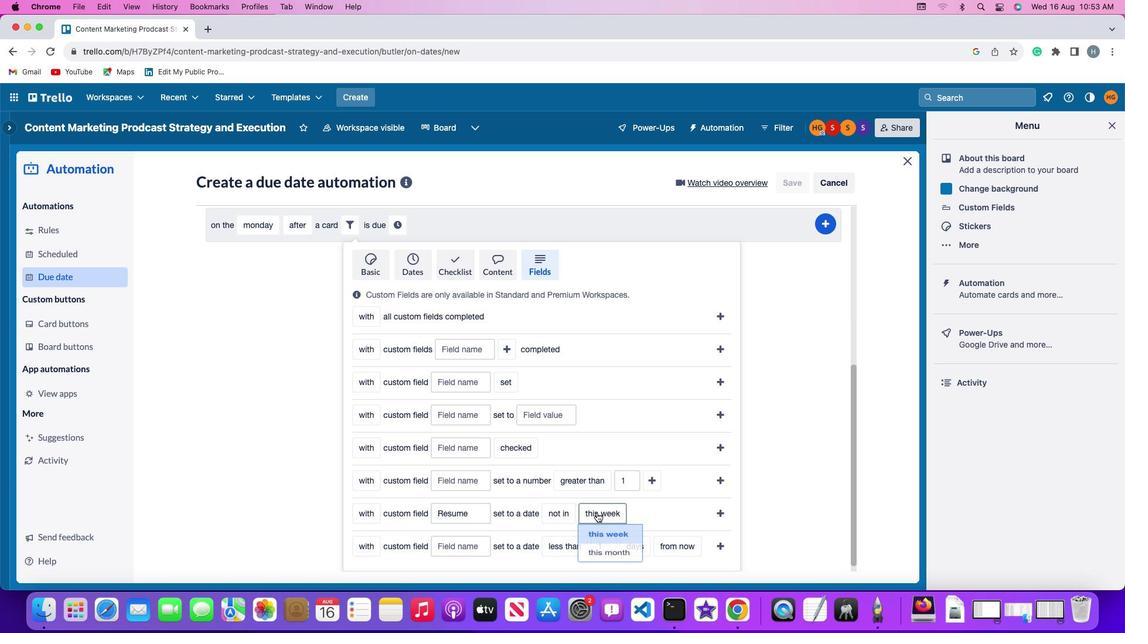 
Action: Mouse moved to (602, 535)
Screenshot: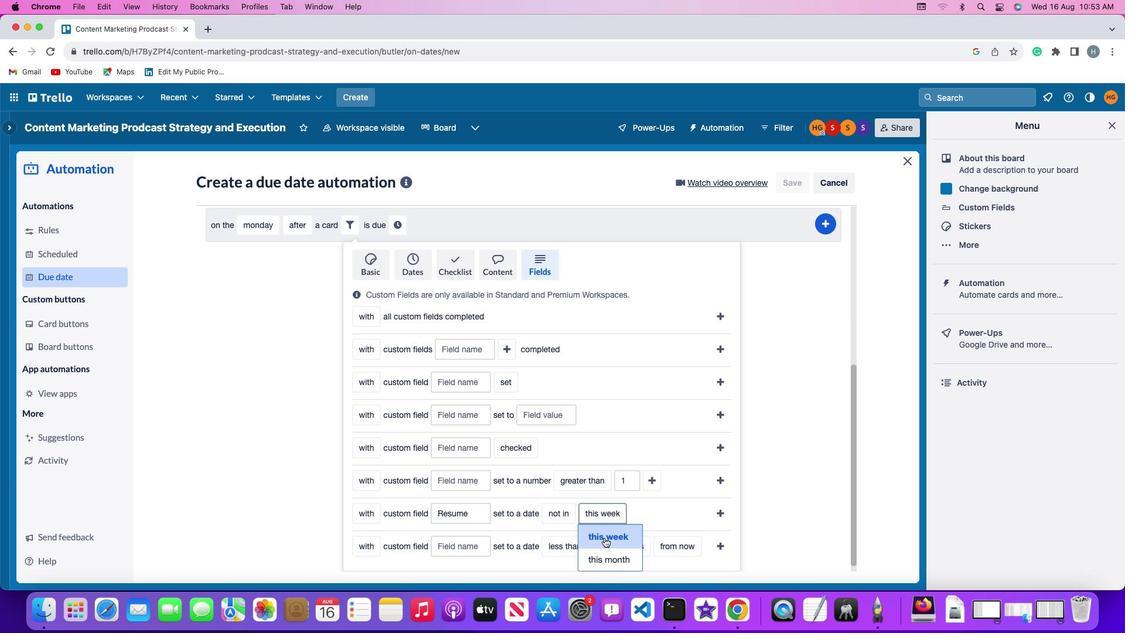 
Action: Mouse pressed left at (602, 535)
Screenshot: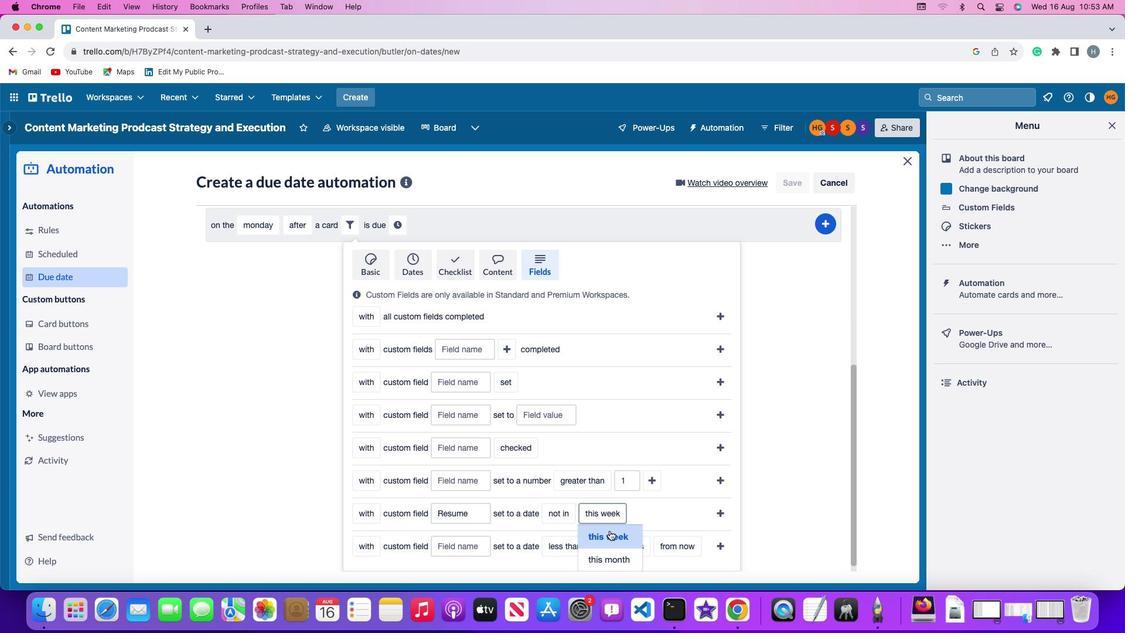 
Action: Mouse moved to (719, 510)
Screenshot: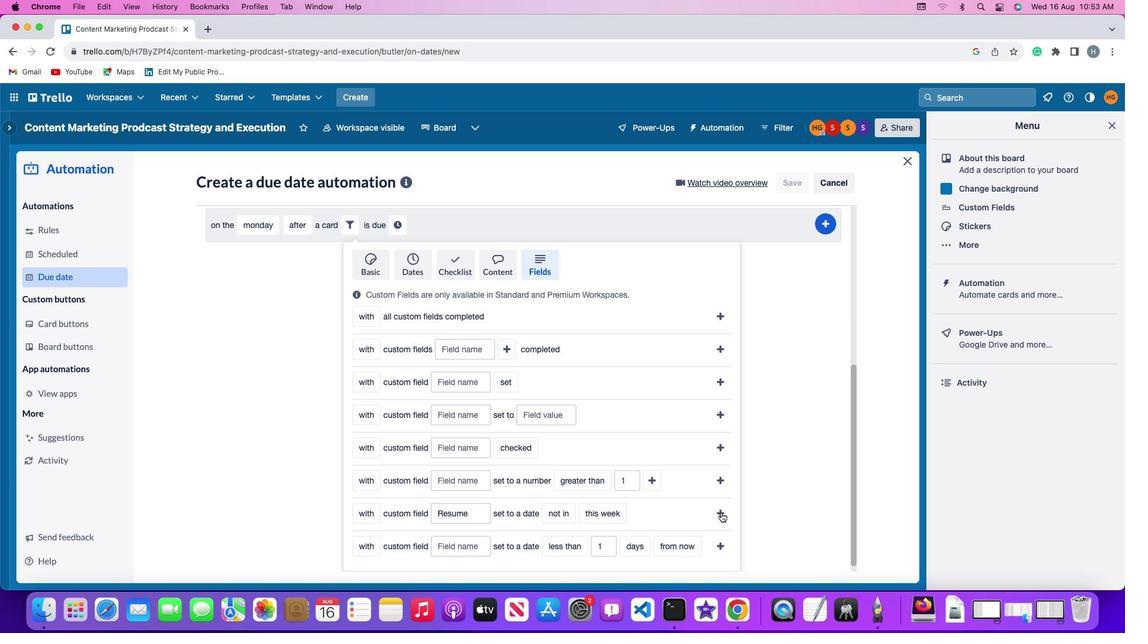 
Action: Mouse pressed left at (719, 510)
Screenshot: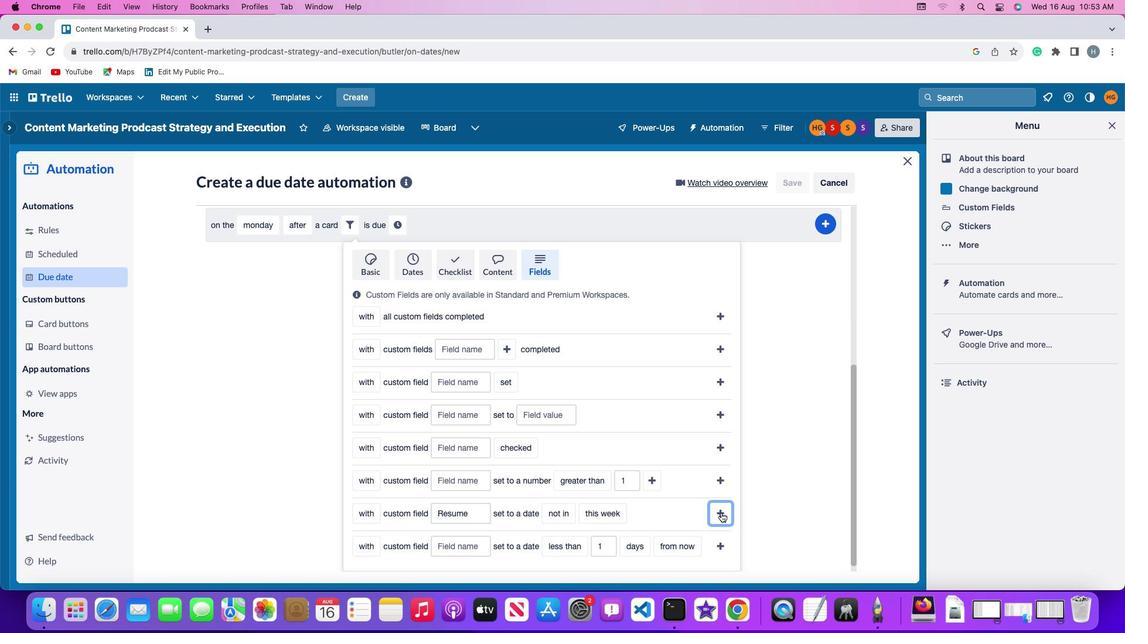 
Action: Mouse moved to (635, 506)
Screenshot: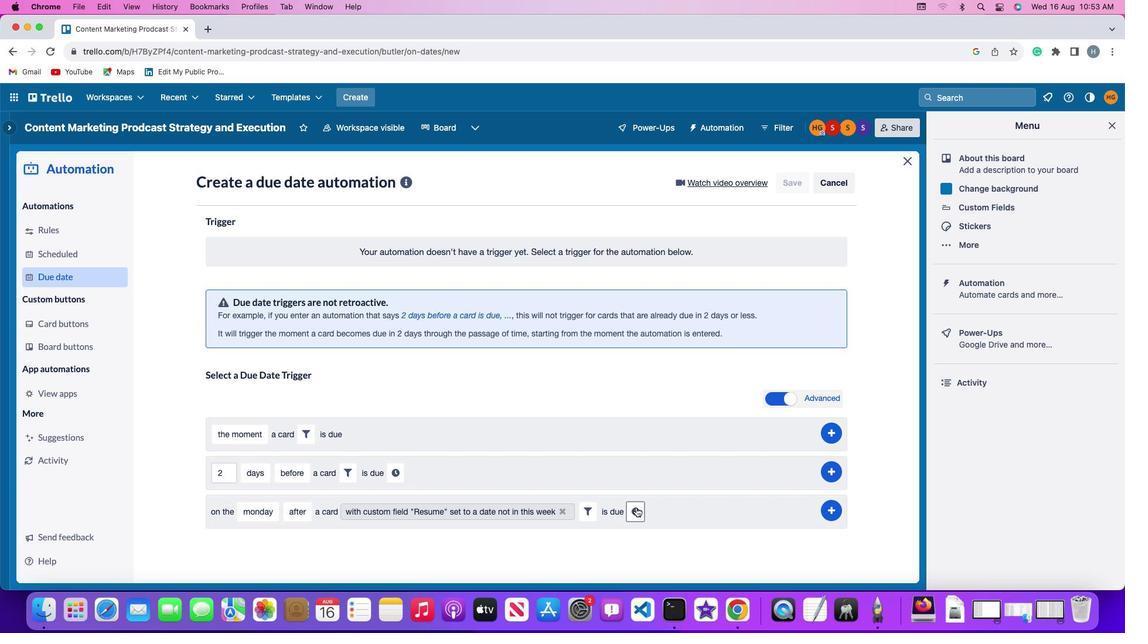 
Action: Mouse pressed left at (635, 506)
Screenshot: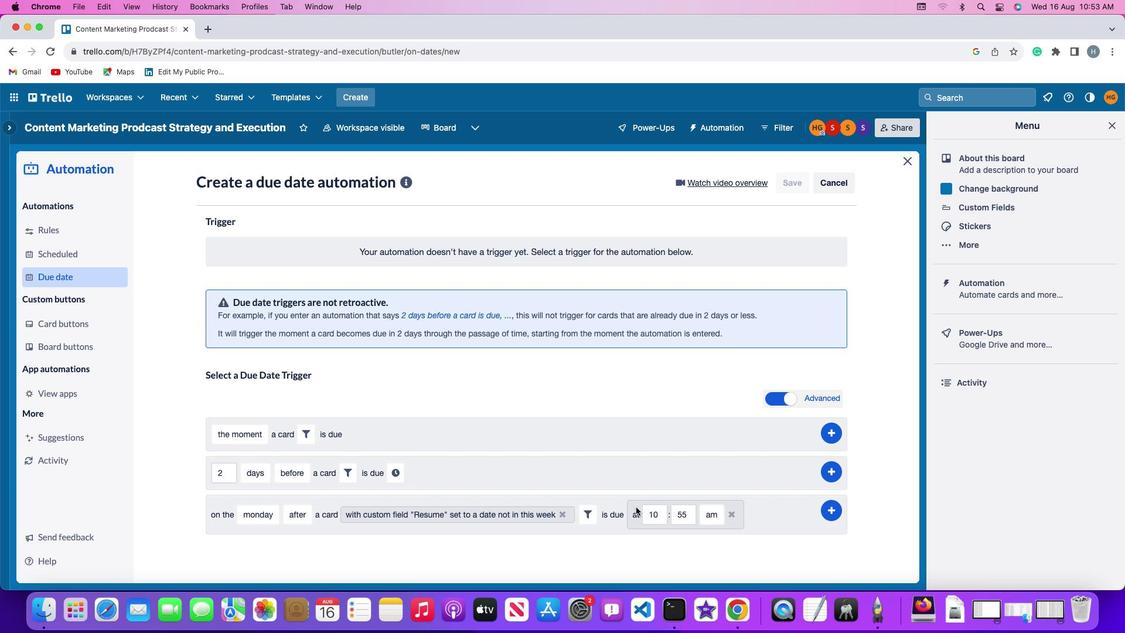 
Action: Mouse moved to (660, 510)
Screenshot: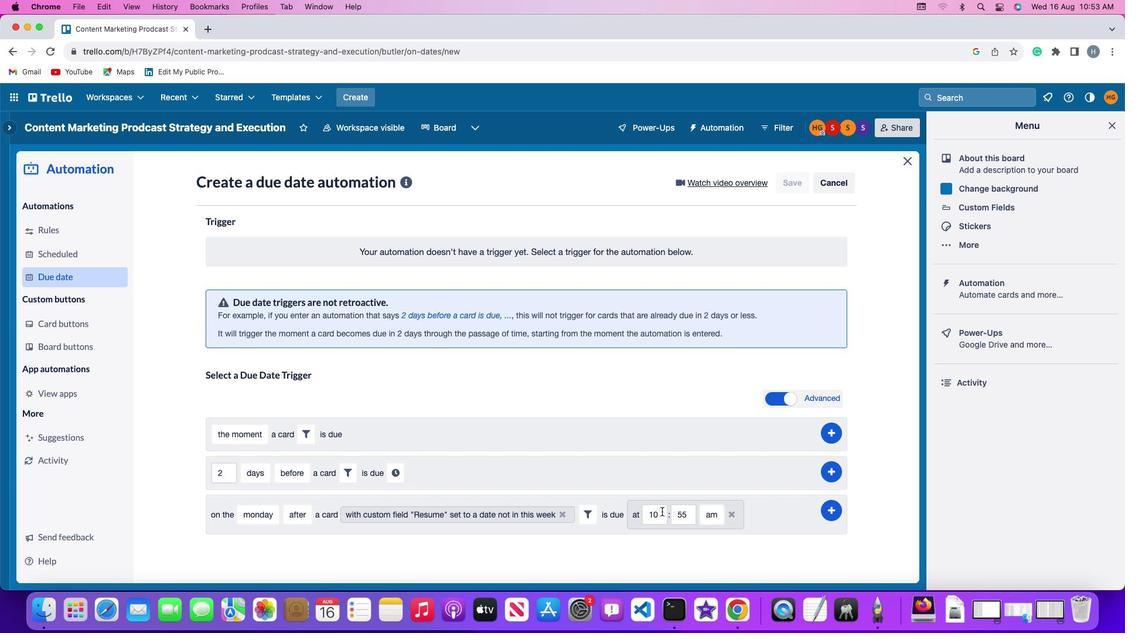 
Action: Mouse pressed left at (660, 510)
Screenshot: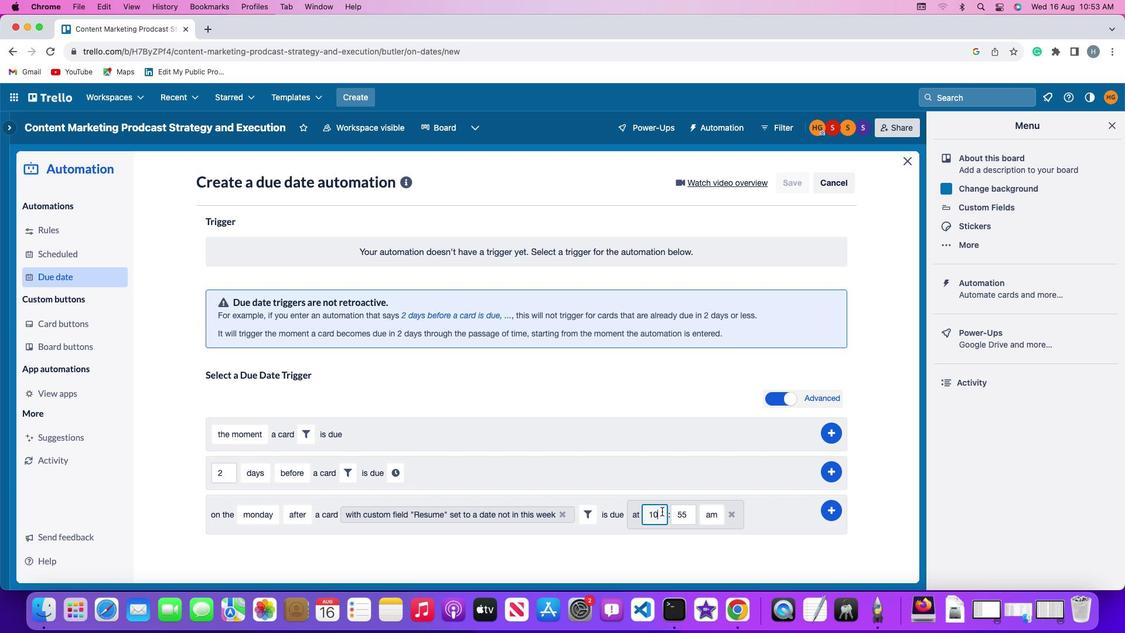 
Action: Key pressed Key.backspaceKey.backspace'1''1'
Screenshot: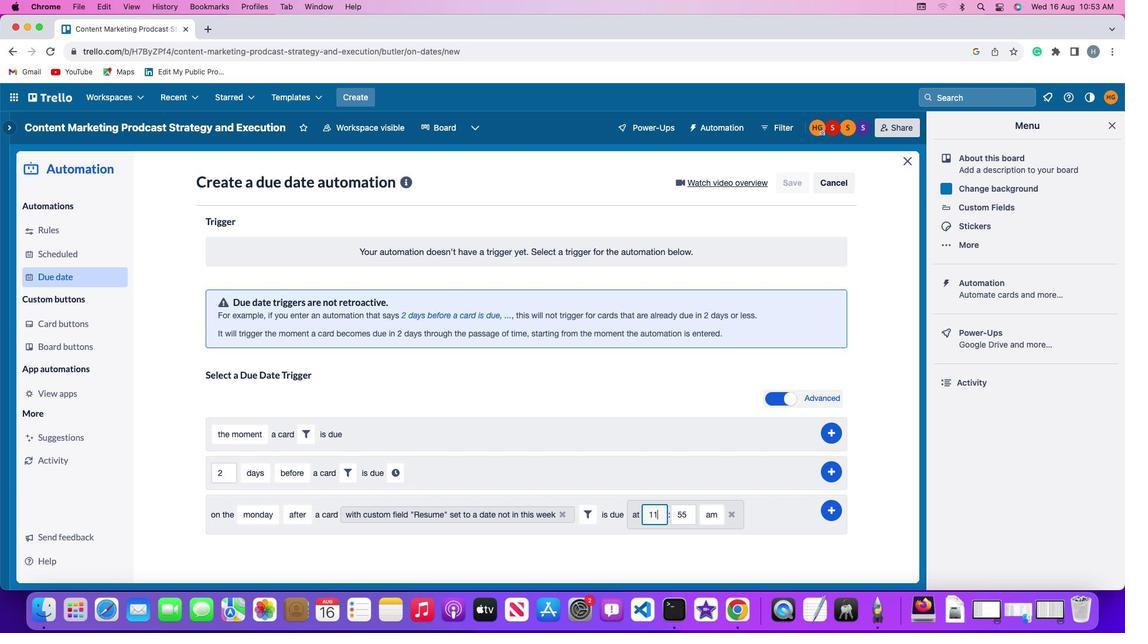 
Action: Mouse moved to (687, 511)
Screenshot: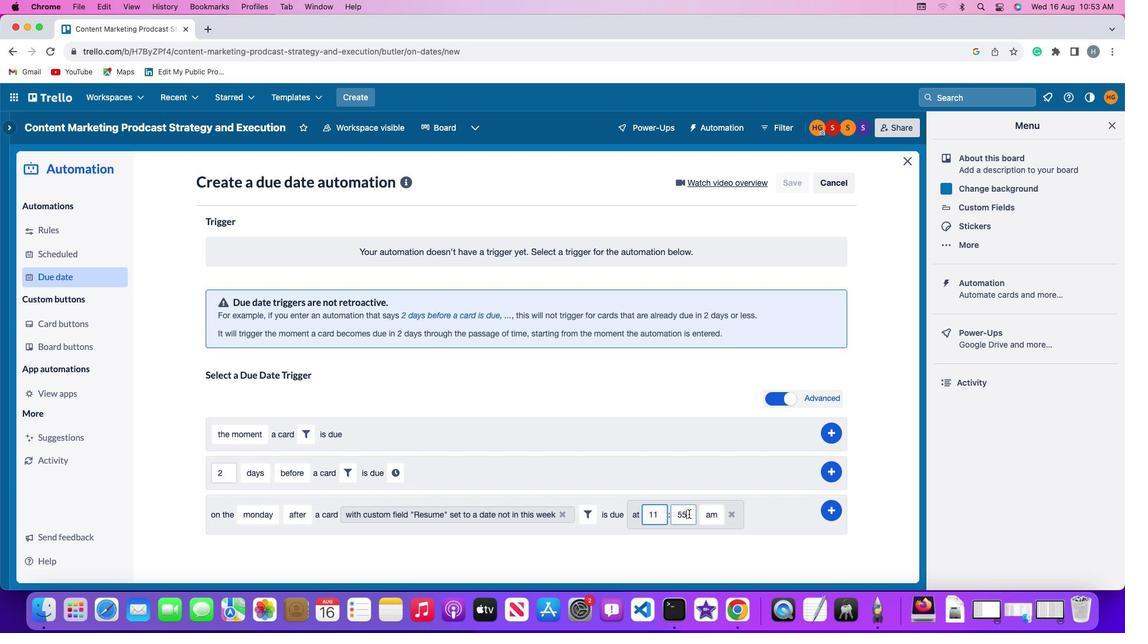 
Action: Mouse pressed left at (687, 511)
Screenshot: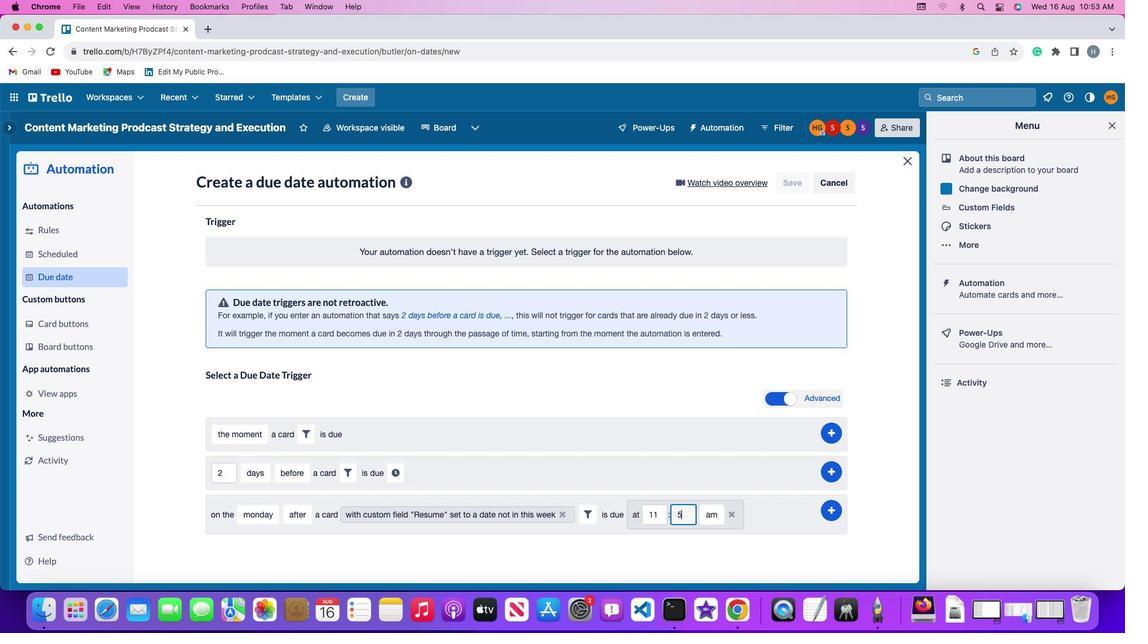 
Action: Key pressed Key.backspaceKey.backspace'0''0'
Screenshot: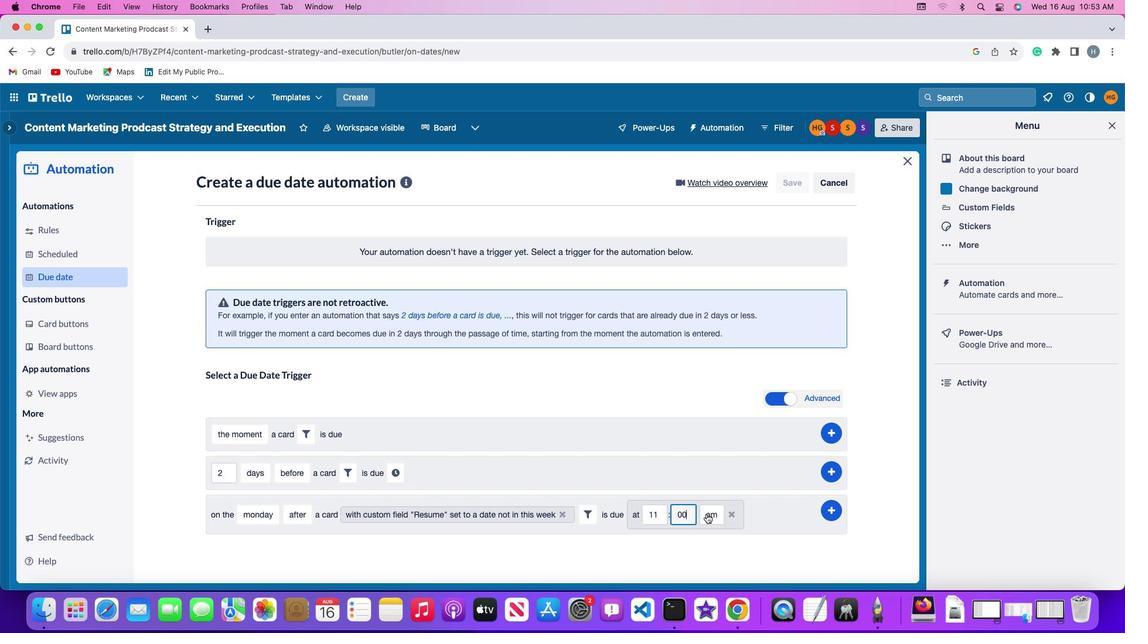 
Action: Mouse moved to (706, 511)
Screenshot: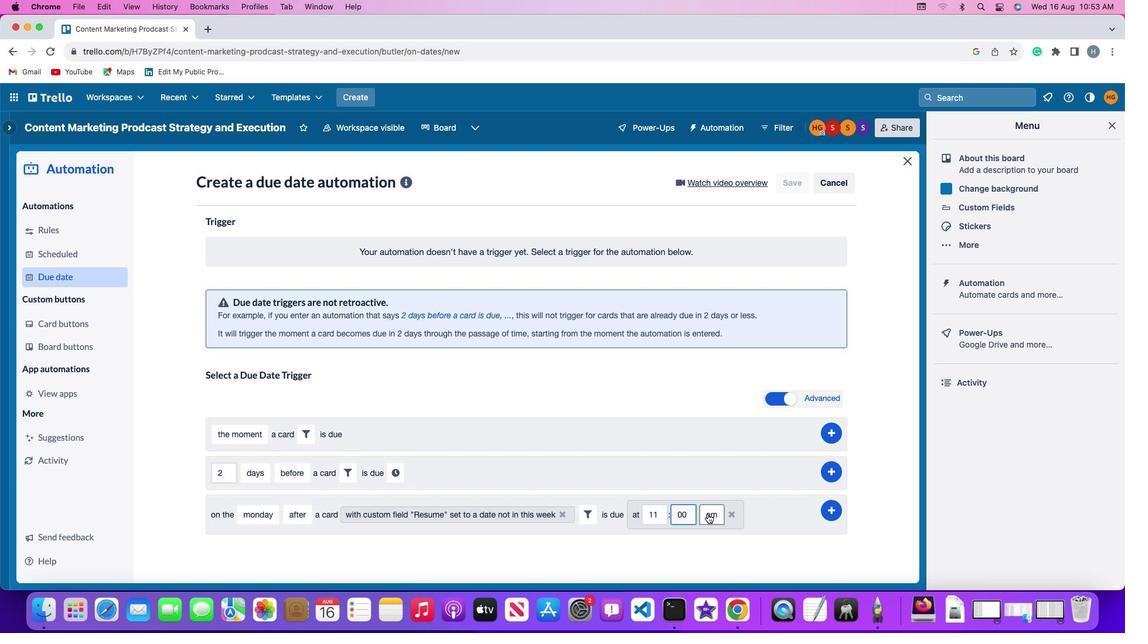 
Action: Mouse pressed left at (706, 511)
Screenshot: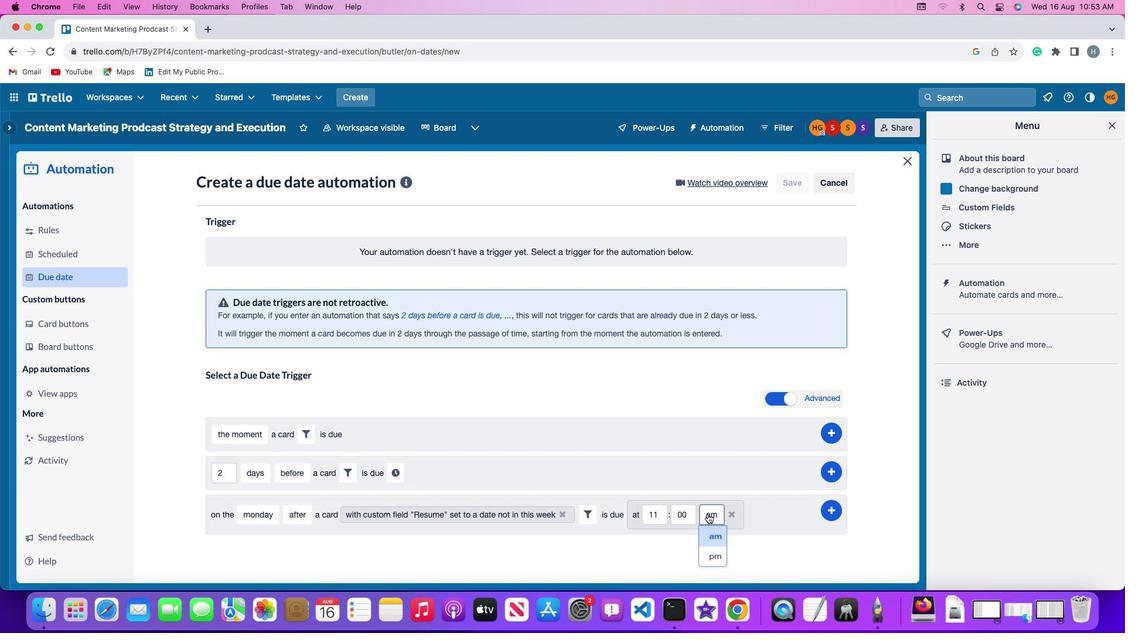 
Action: Mouse moved to (705, 537)
Screenshot: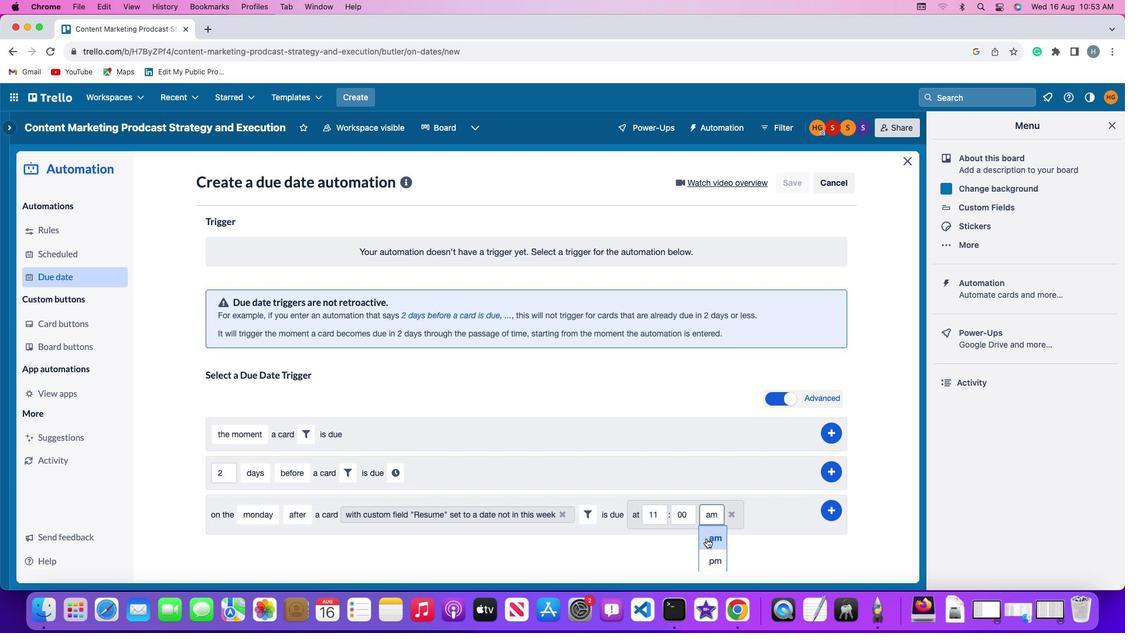 
Action: Mouse pressed left at (705, 537)
Screenshot: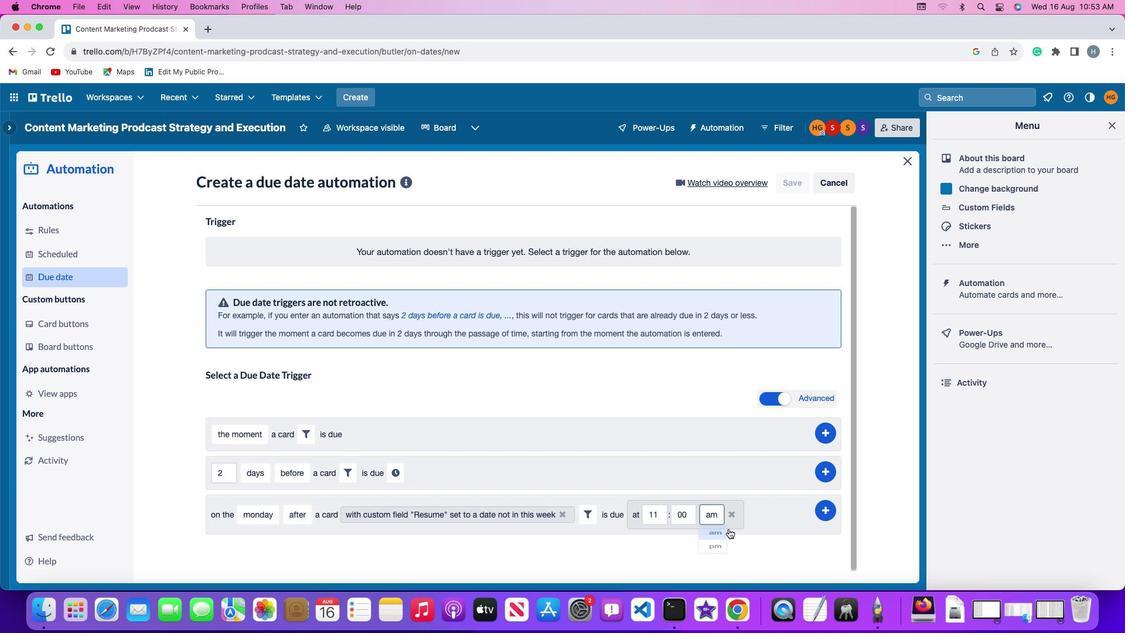 
Action: Mouse moved to (828, 507)
Screenshot: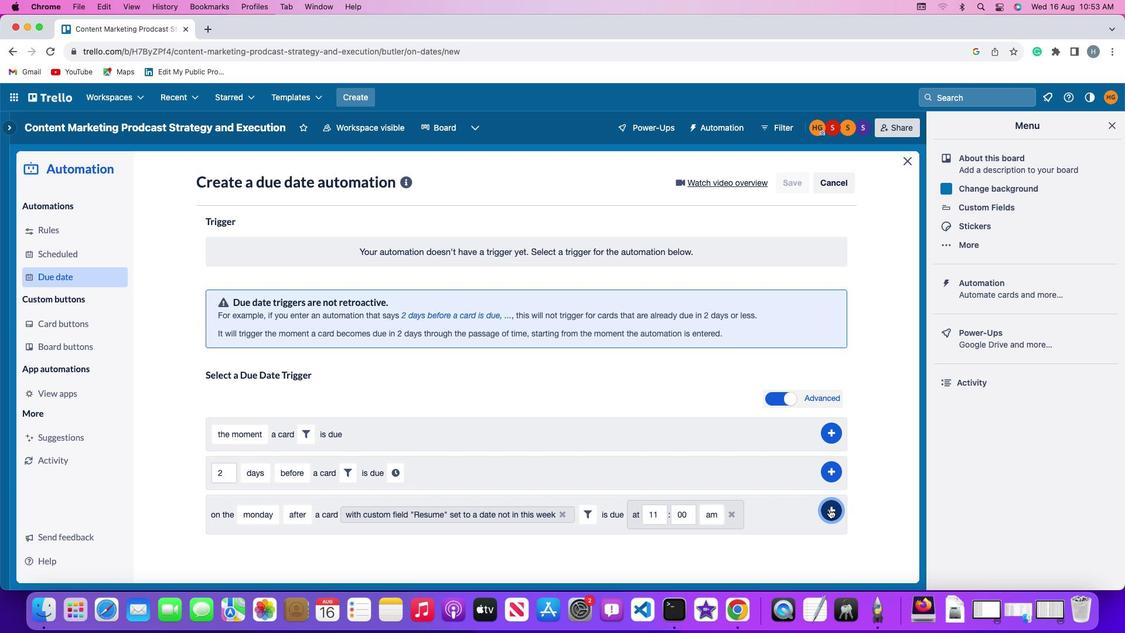 
Action: Mouse pressed left at (828, 507)
Screenshot: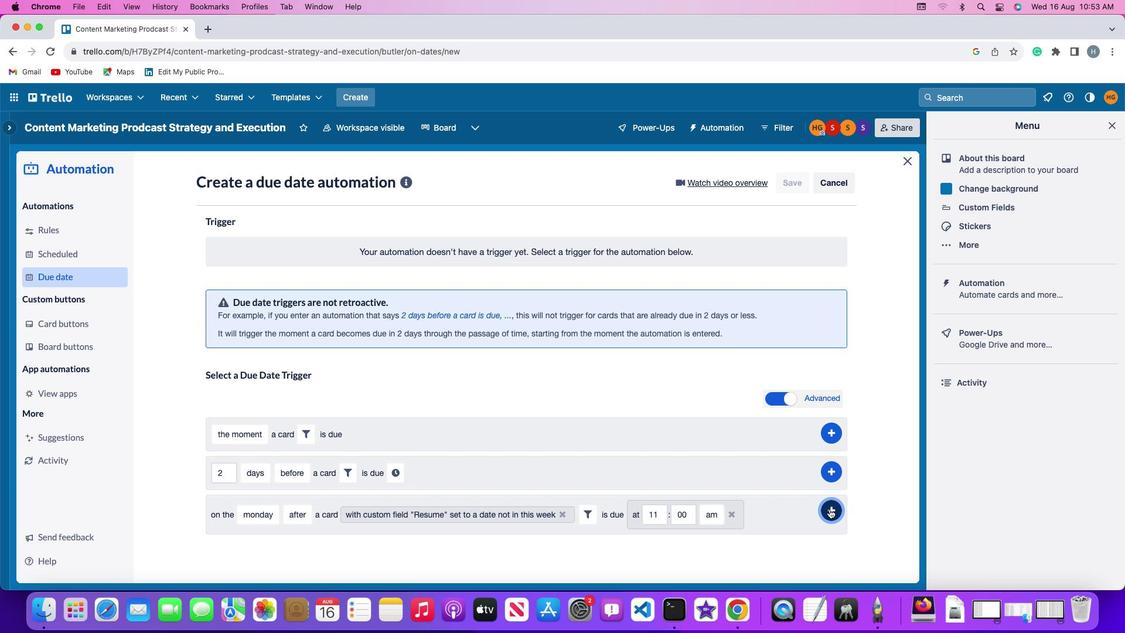 
Action: Mouse moved to (884, 374)
Screenshot: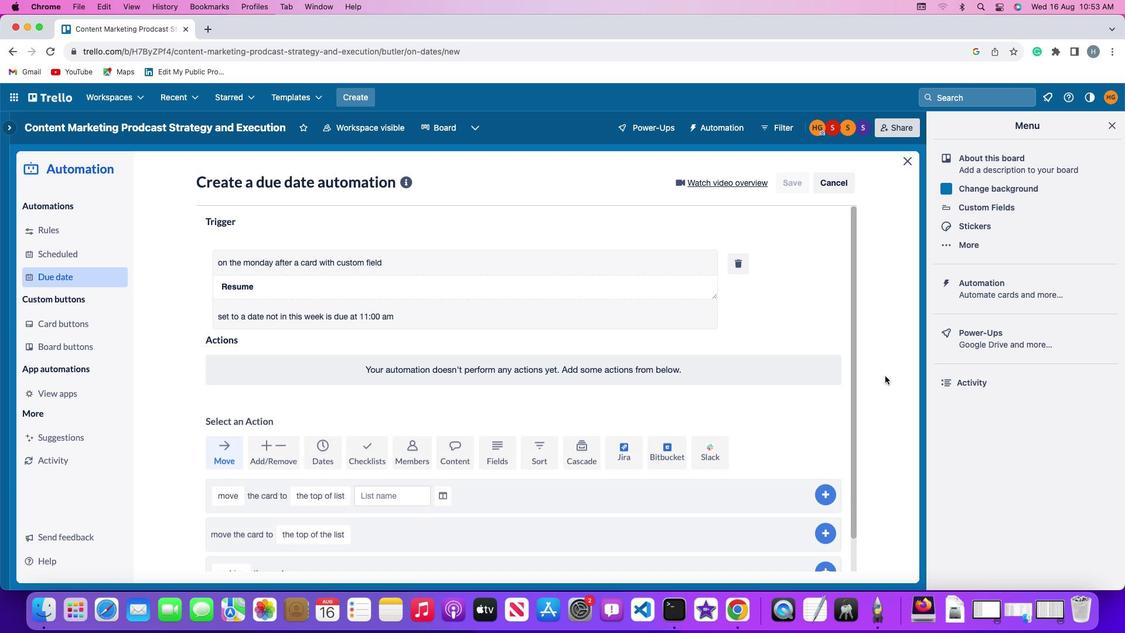 
